 Task: Create a blank project AirLink with privacy Public and default view as List and in the team Taskers . Create three sections in the project as To-Do, Doing and Done
Action: Mouse moved to (73, 258)
Screenshot: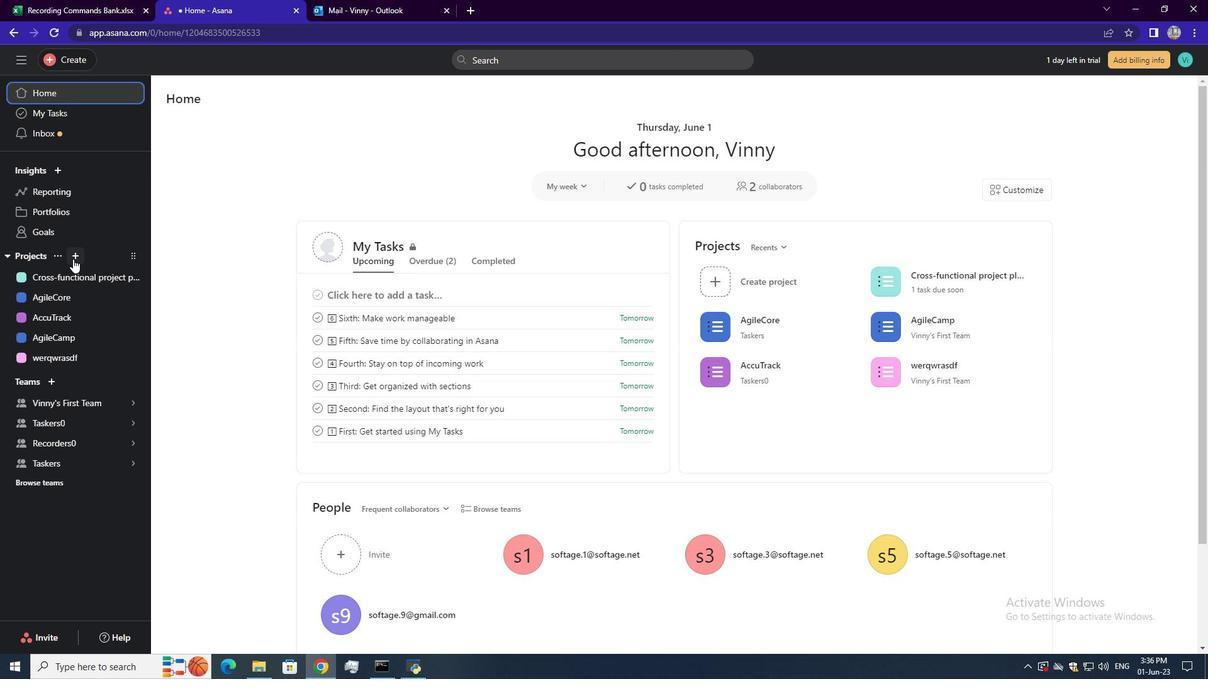 
Action: Mouse pressed left at (73, 258)
Screenshot: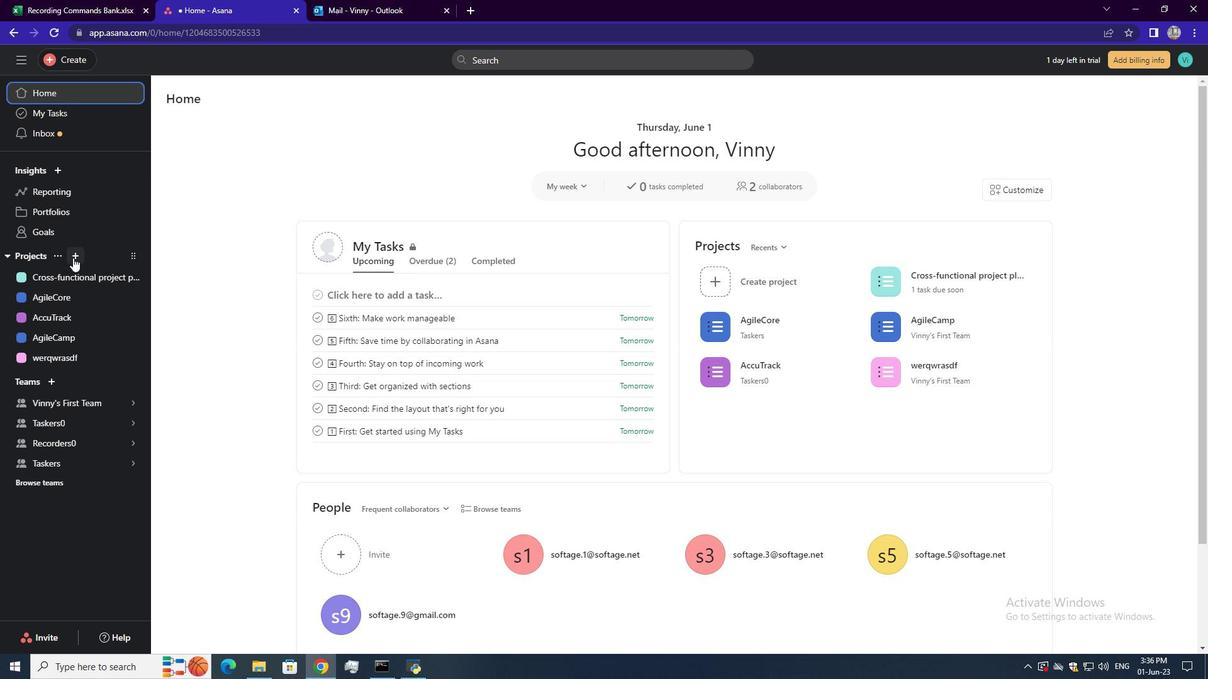 
Action: Mouse moved to (101, 276)
Screenshot: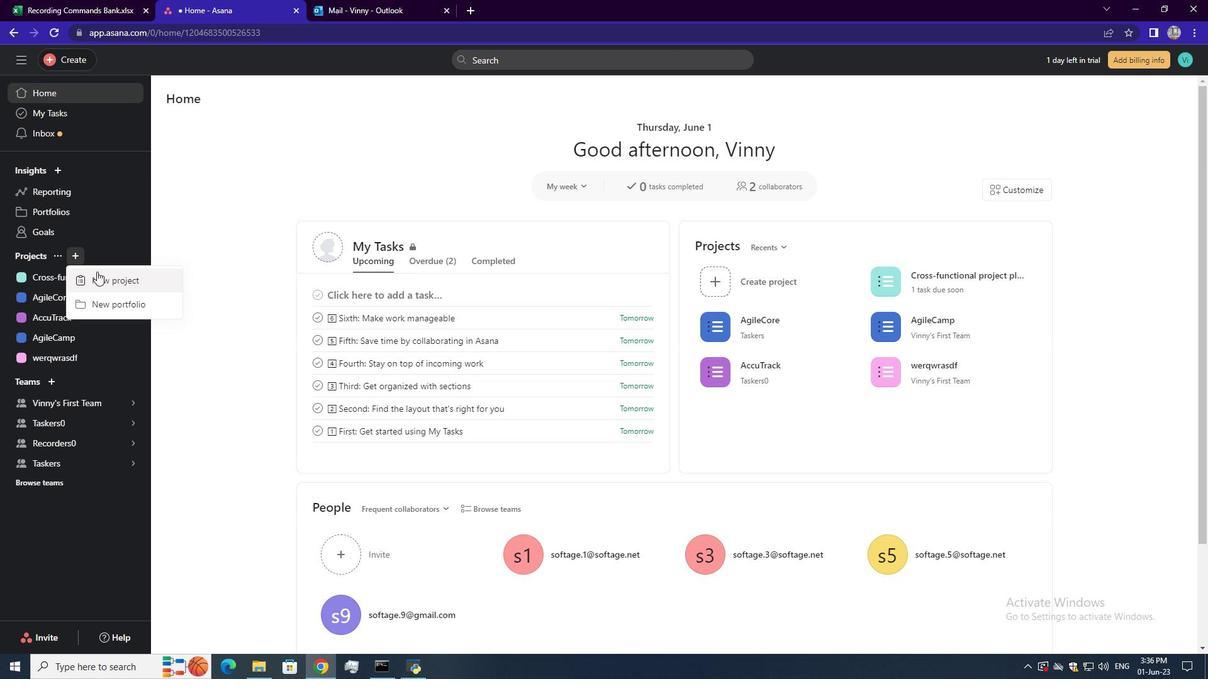 
Action: Mouse pressed left at (101, 276)
Screenshot: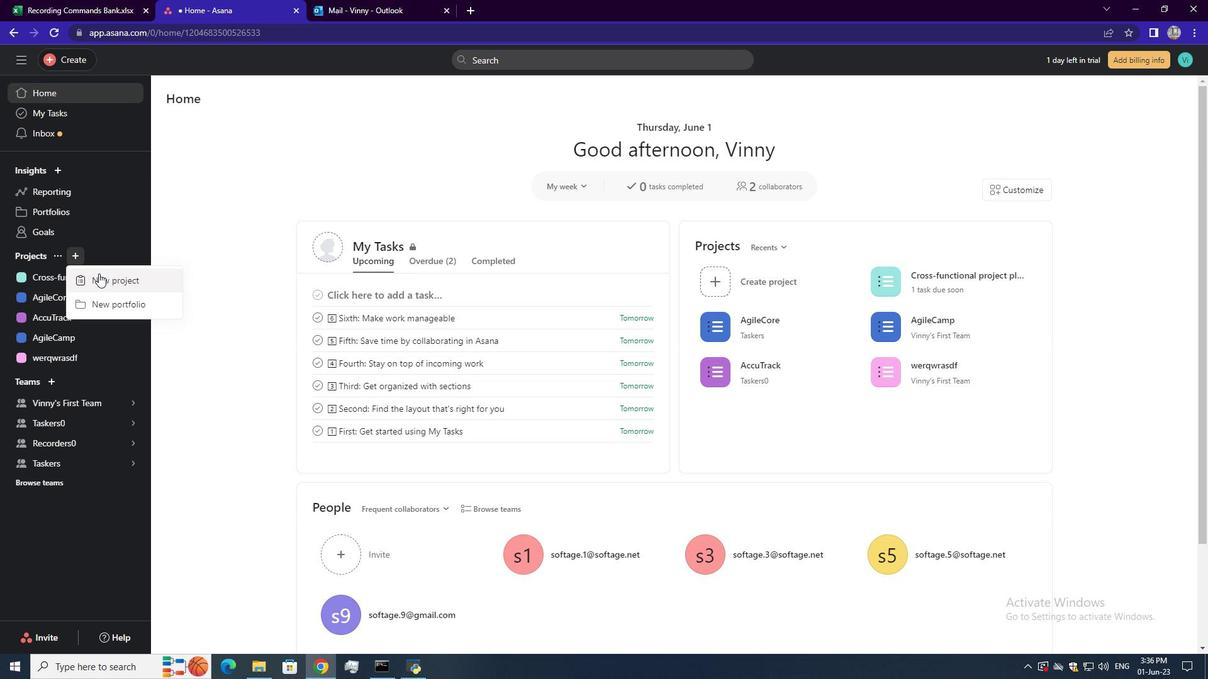 
Action: Mouse moved to (530, 369)
Screenshot: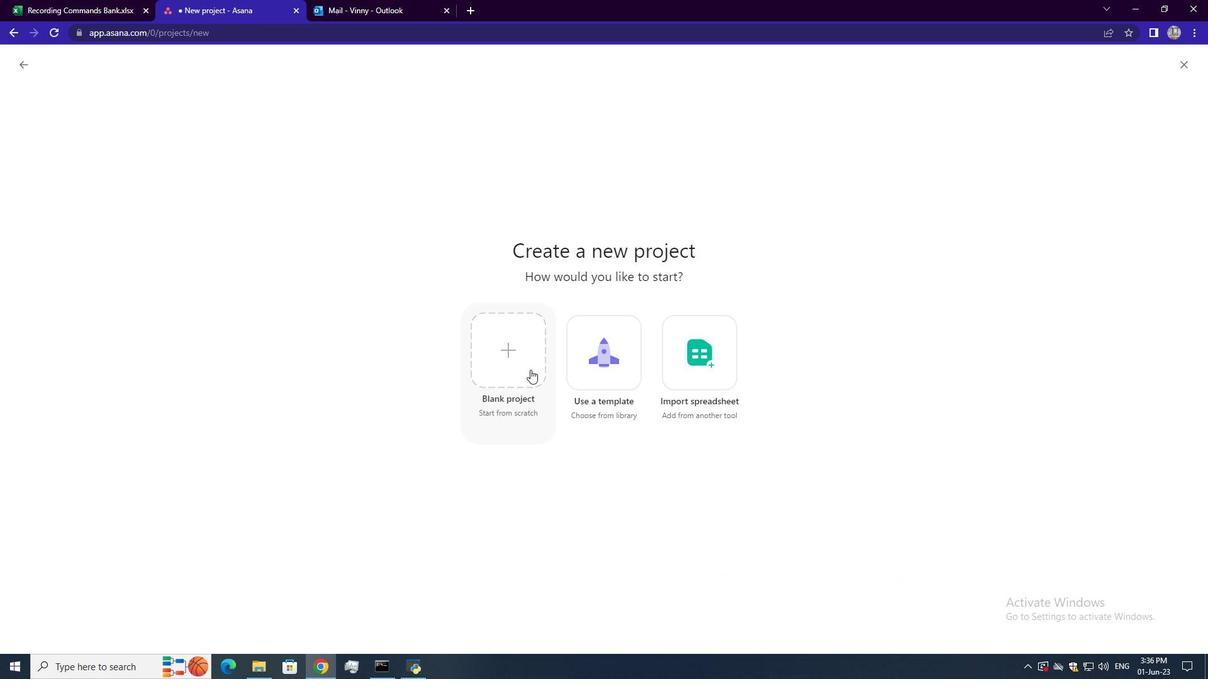 
Action: Mouse pressed left at (530, 369)
Screenshot: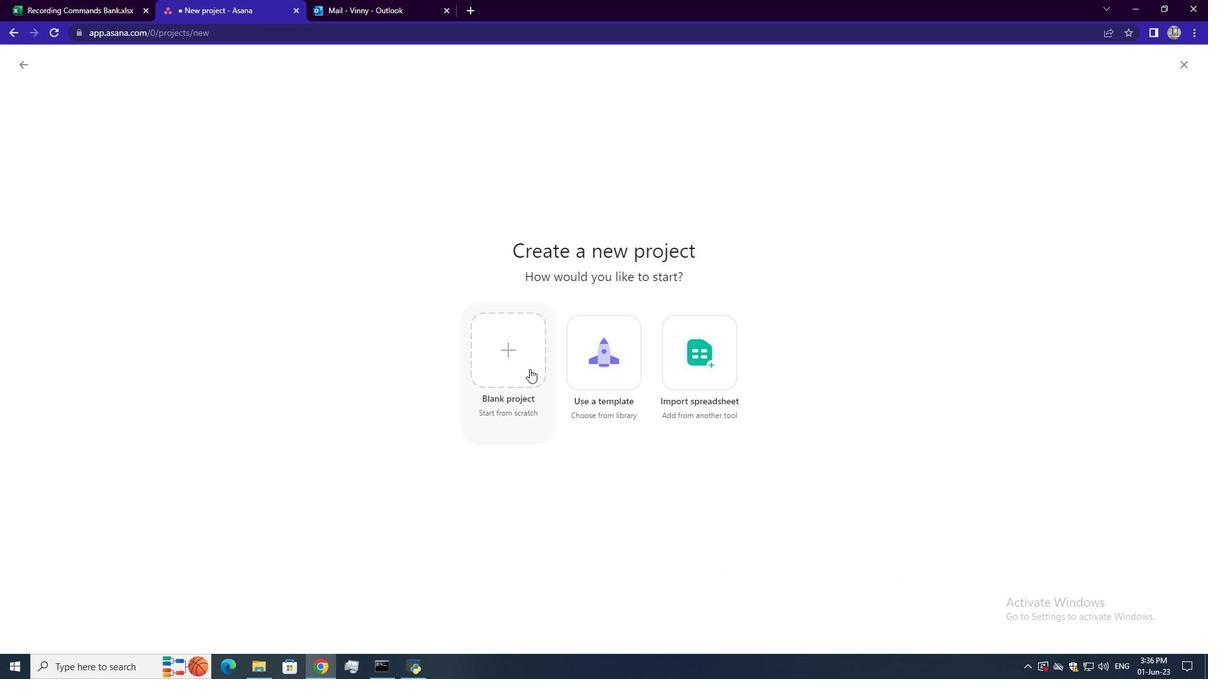 
Action: Mouse moved to (299, 152)
Screenshot: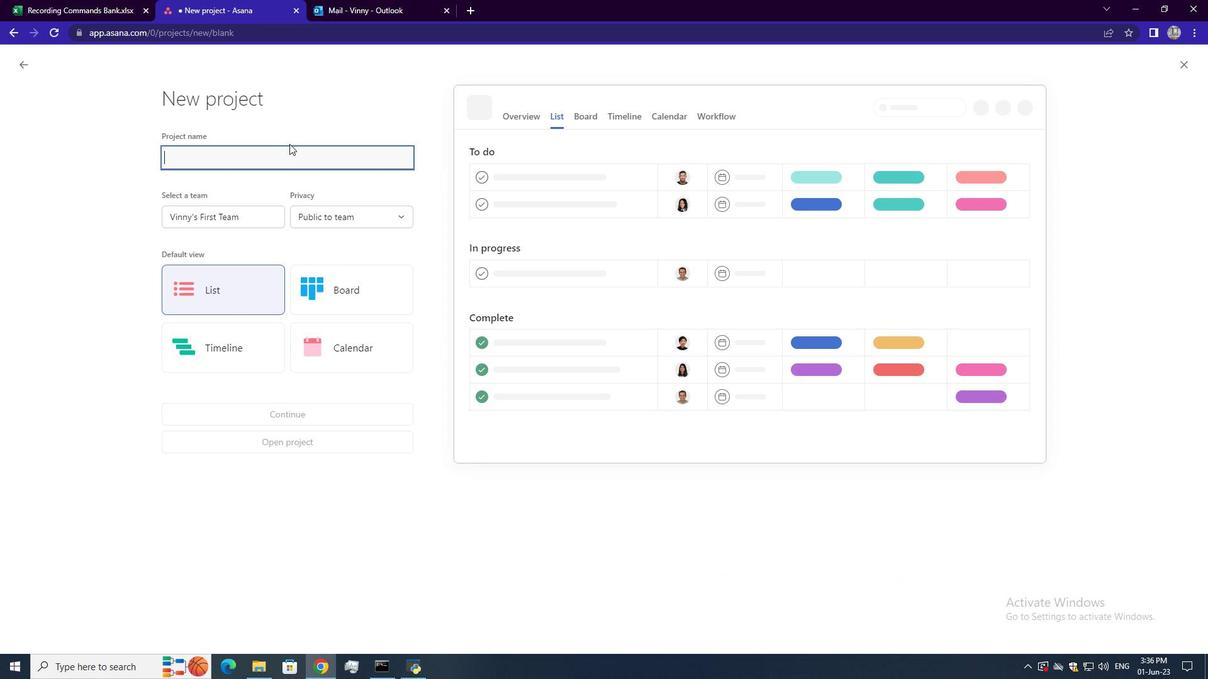 
Action: Mouse pressed left at (299, 152)
Screenshot: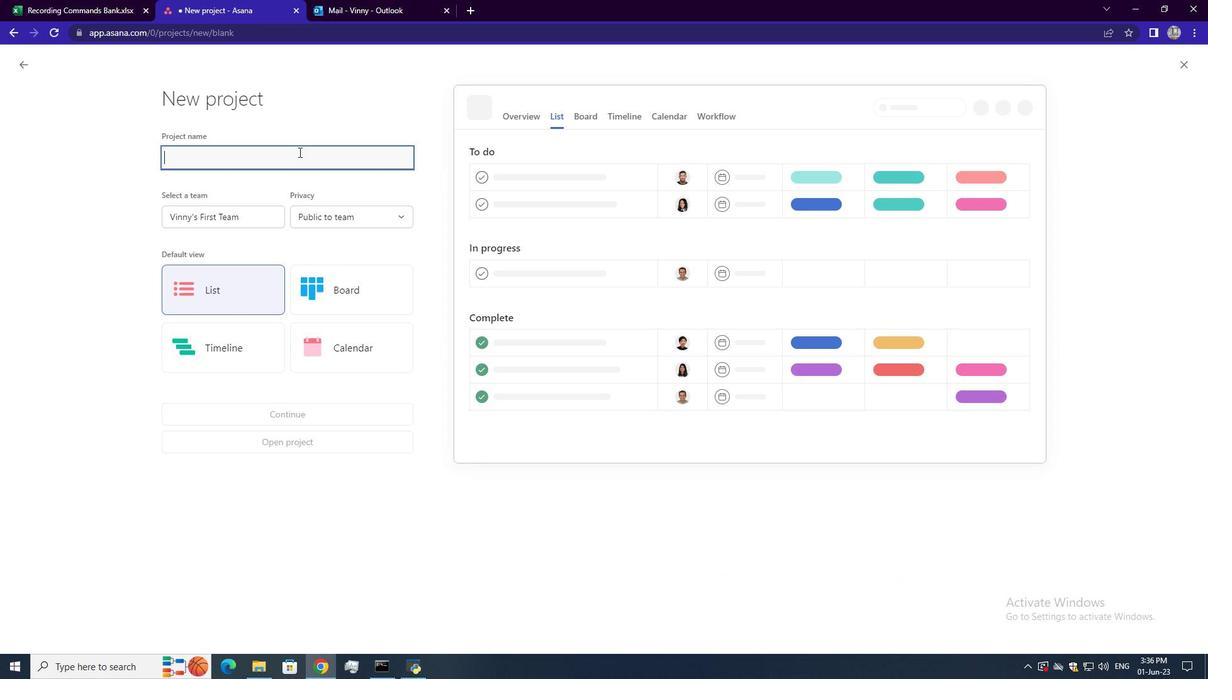 
Action: Key pressed <Key.shift>Air<Key.shift>Link
Screenshot: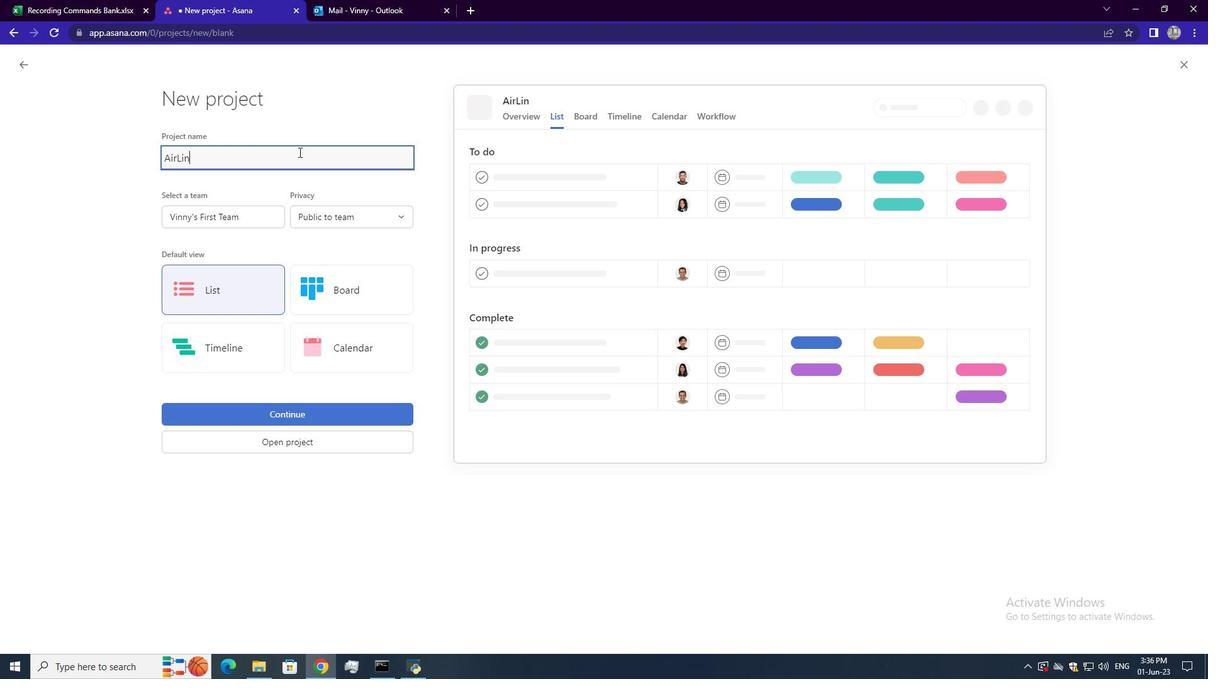 
Action: Mouse moved to (258, 221)
Screenshot: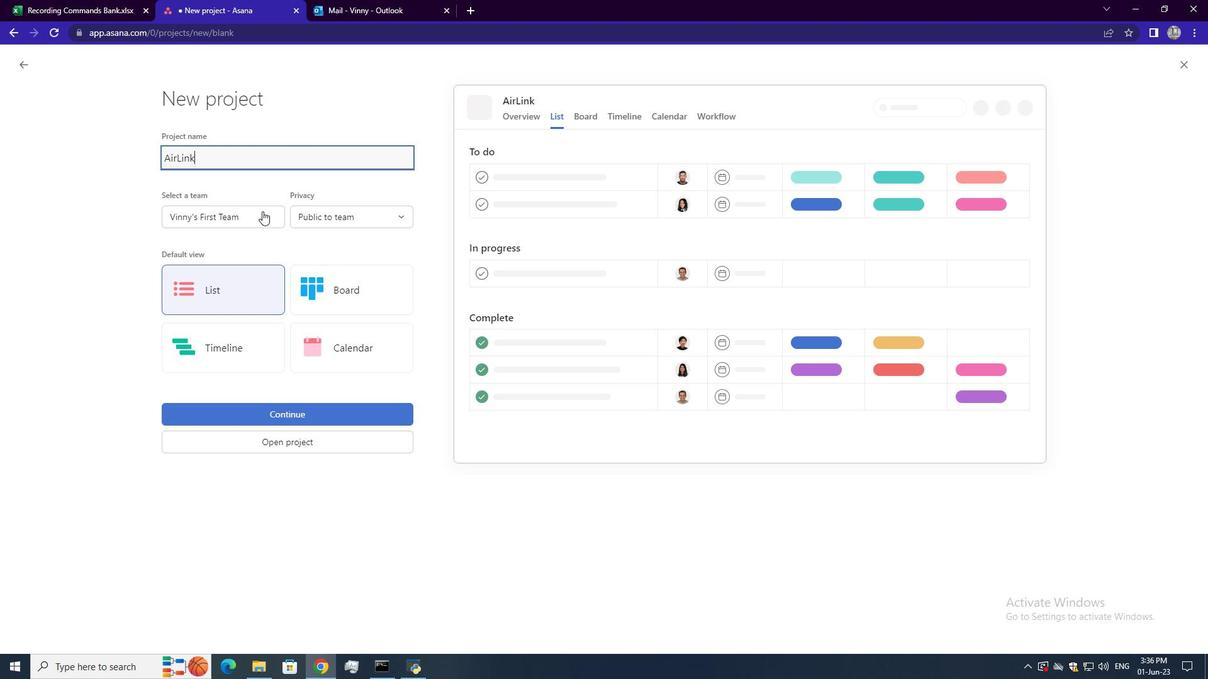 
Action: Mouse pressed left at (258, 221)
Screenshot: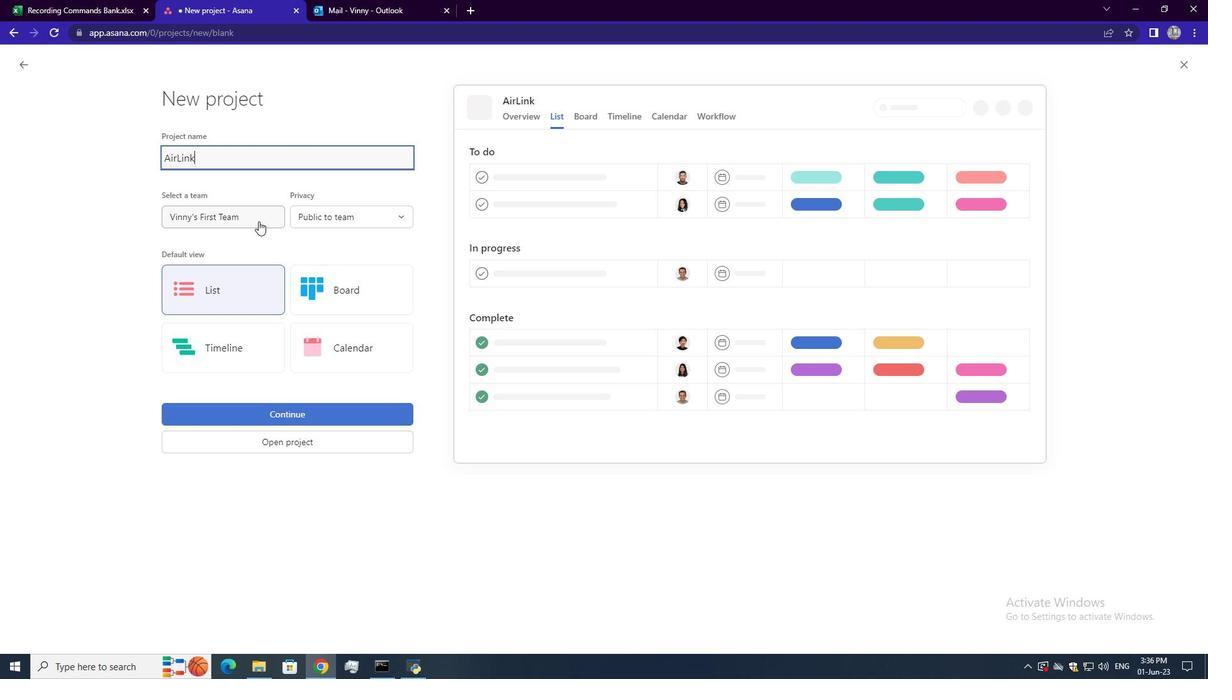 
Action: Mouse moved to (222, 319)
Screenshot: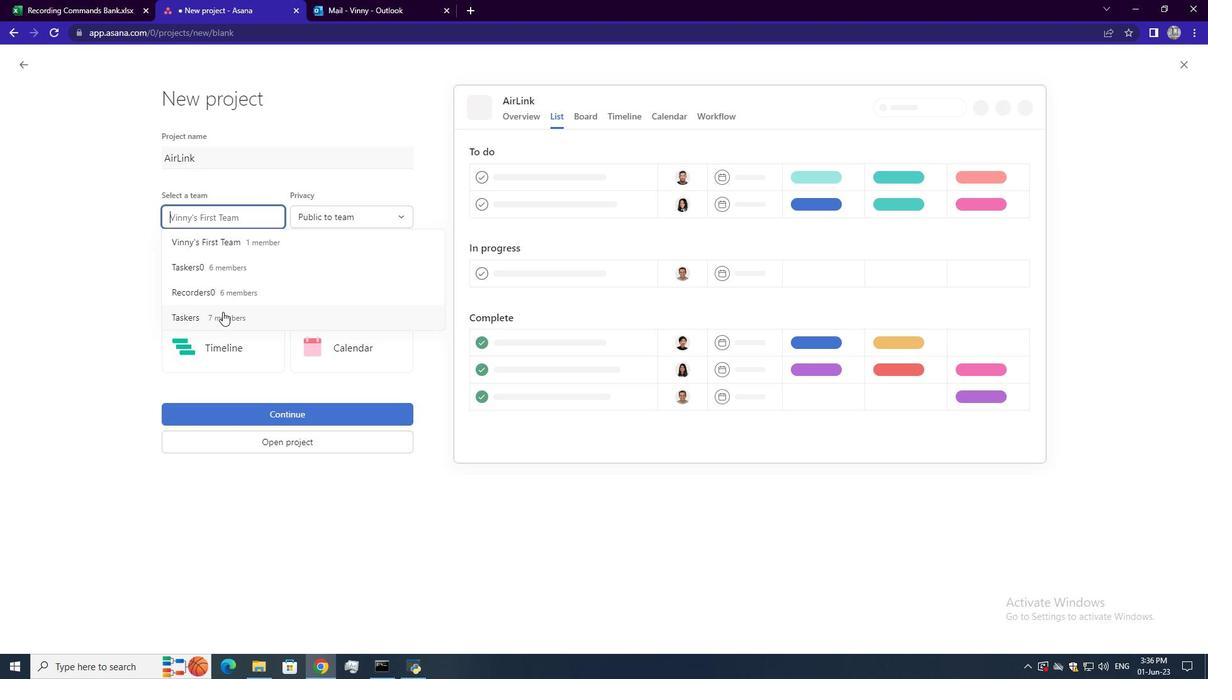 
Action: Mouse pressed left at (222, 319)
Screenshot: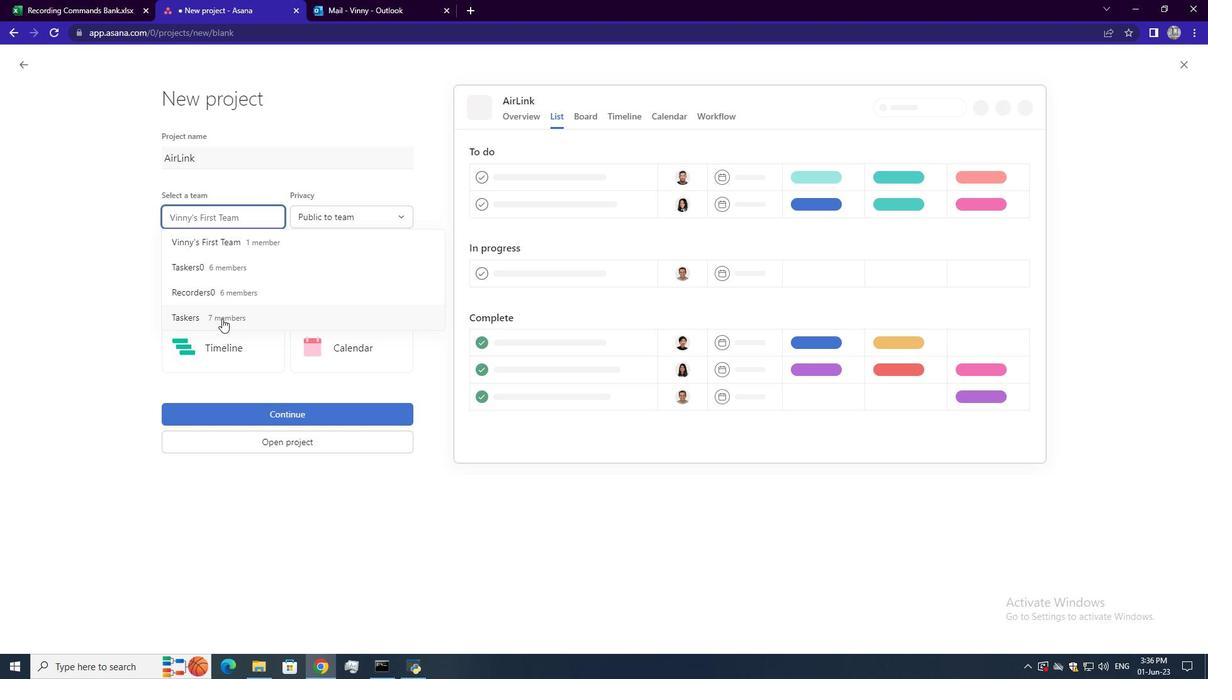 
Action: Mouse moved to (382, 214)
Screenshot: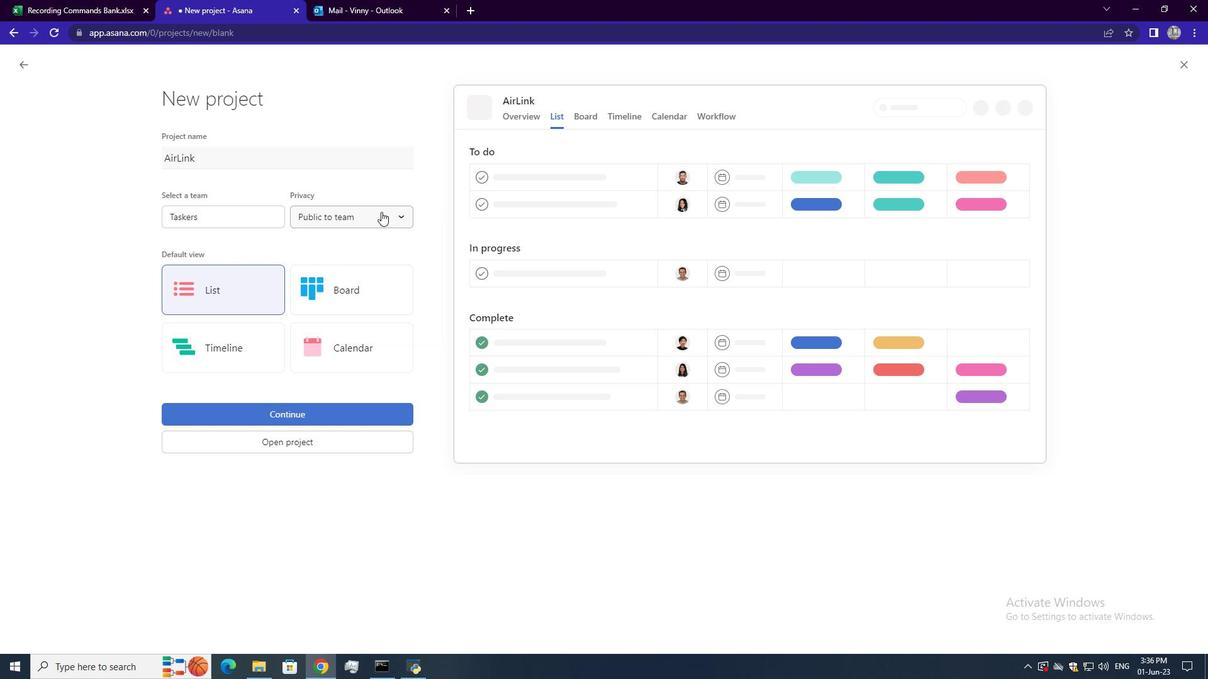 
Action: Mouse pressed left at (382, 214)
Screenshot: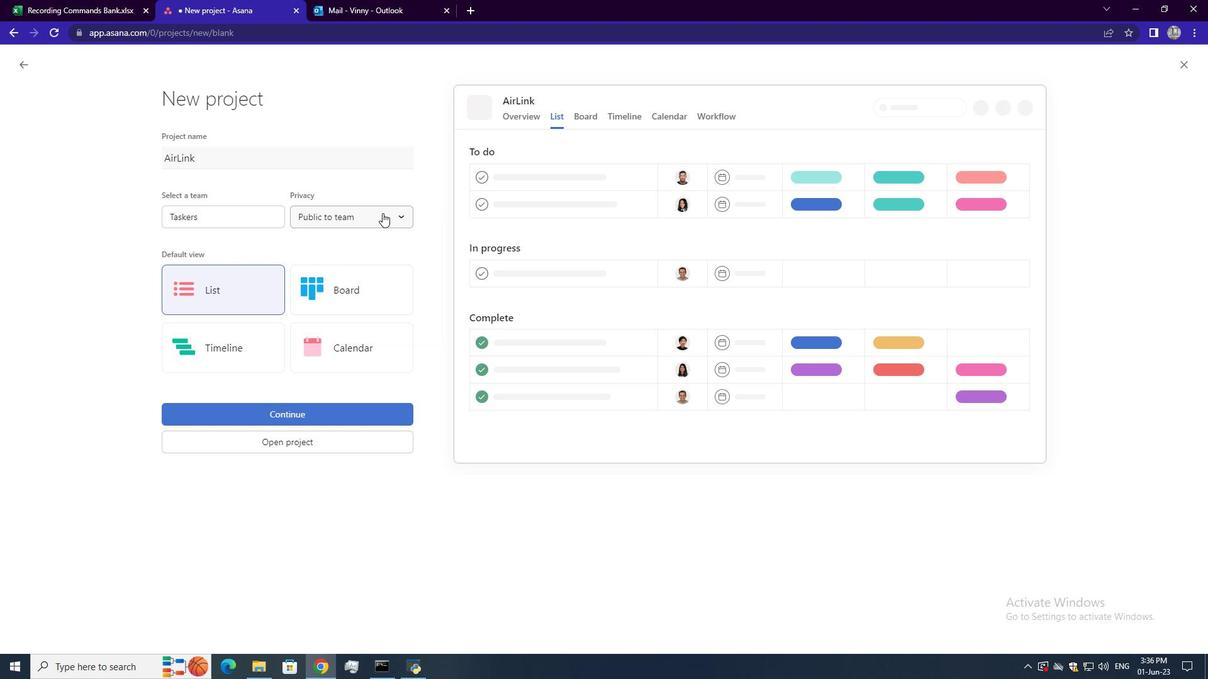 
Action: Mouse moved to (346, 244)
Screenshot: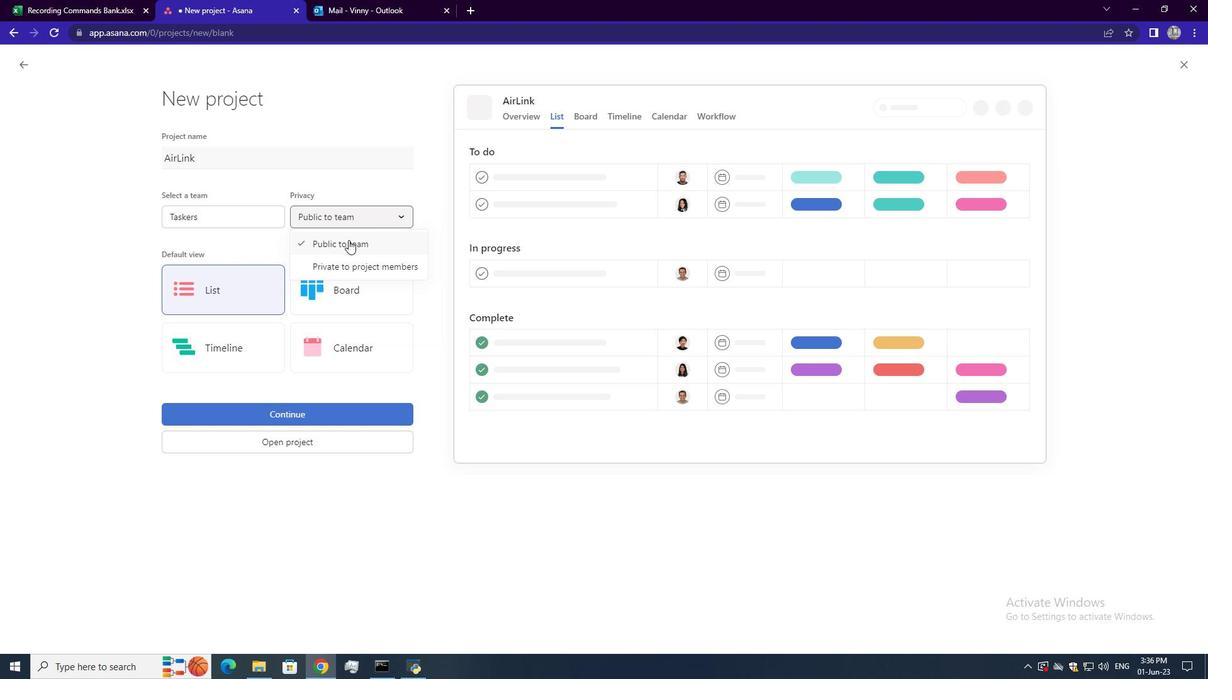 
Action: Mouse pressed left at (346, 244)
Screenshot: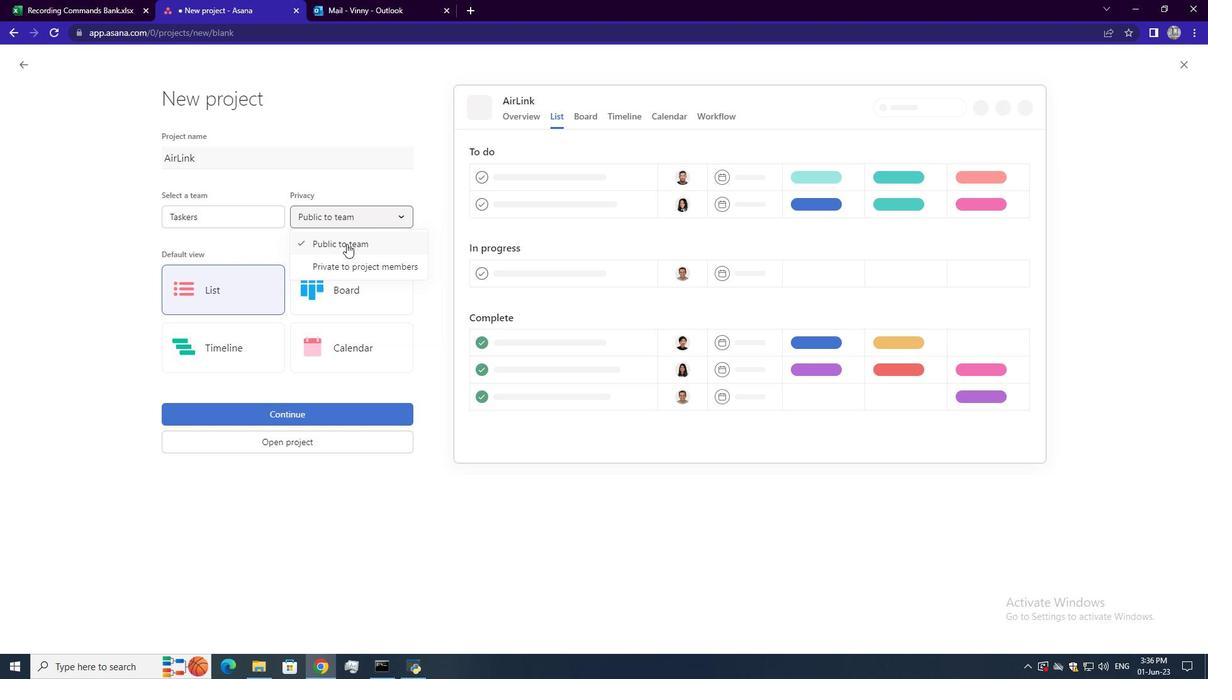 
Action: Mouse moved to (236, 288)
Screenshot: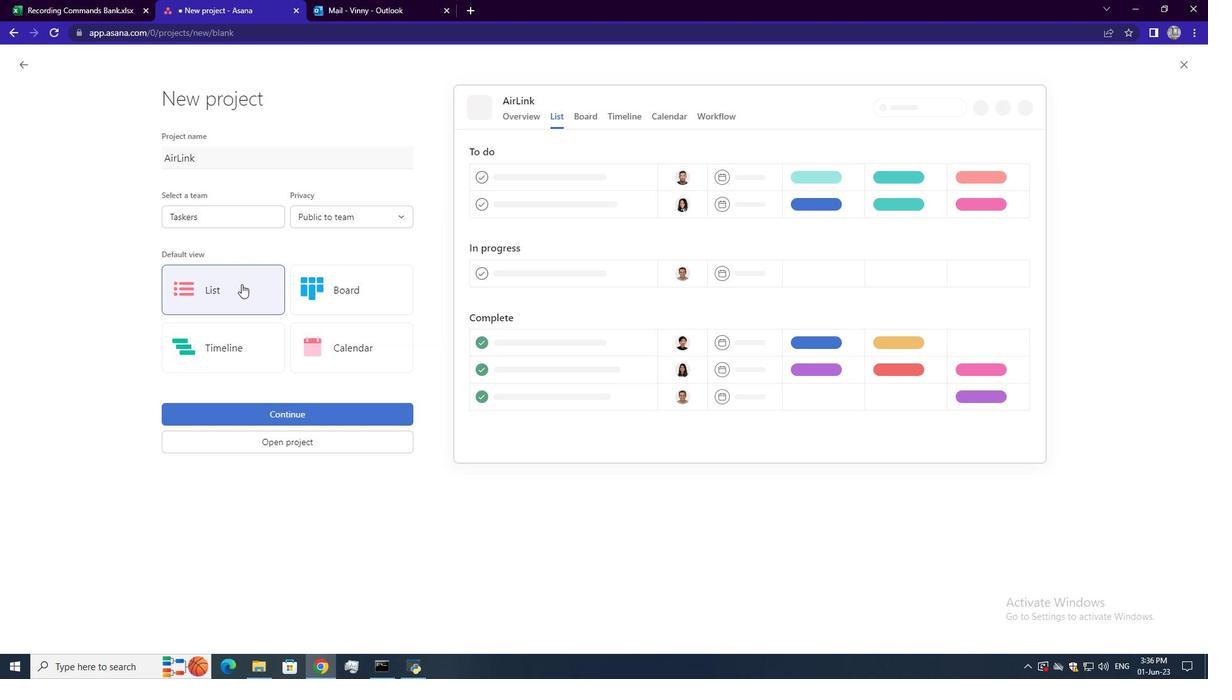 
Action: Mouse pressed left at (236, 288)
Screenshot: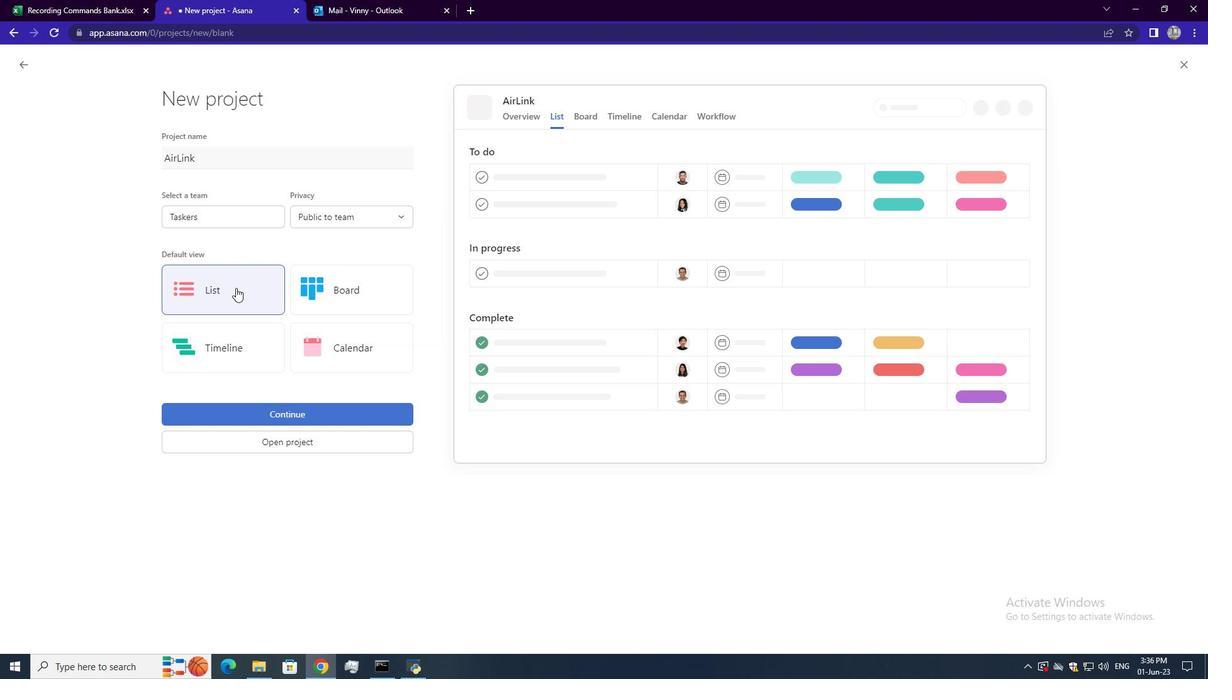 
Action: Mouse moved to (265, 411)
Screenshot: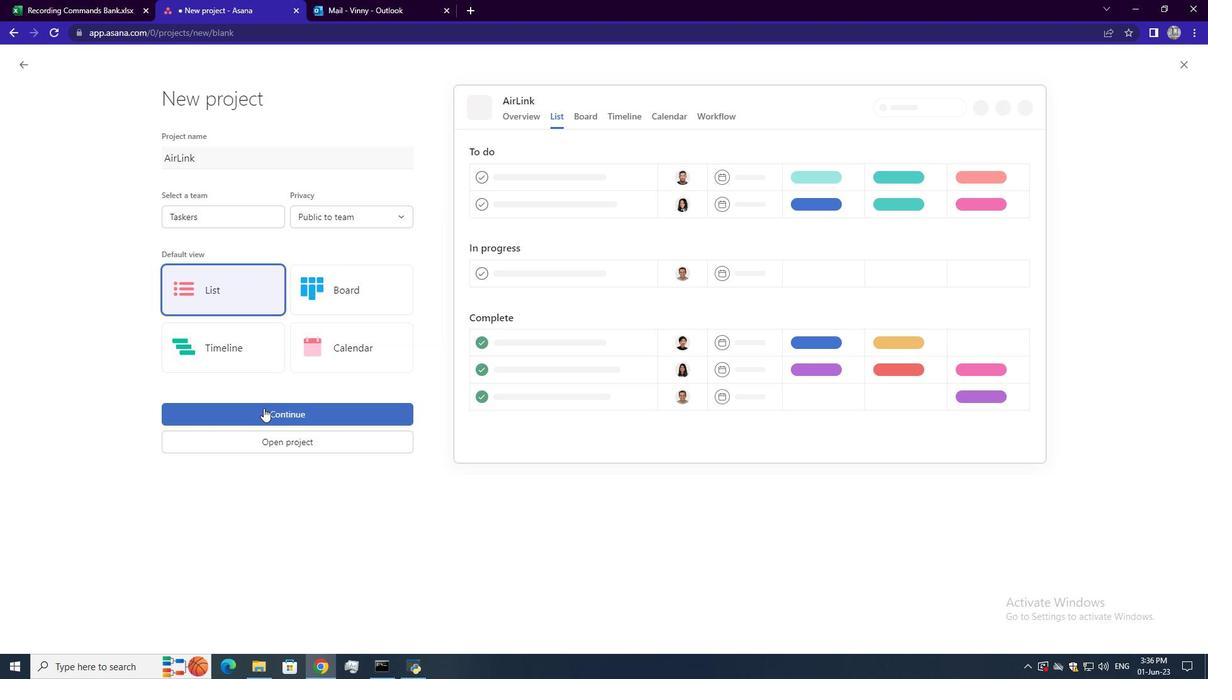 
Action: Mouse pressed left at (265, 411)
Screenshot: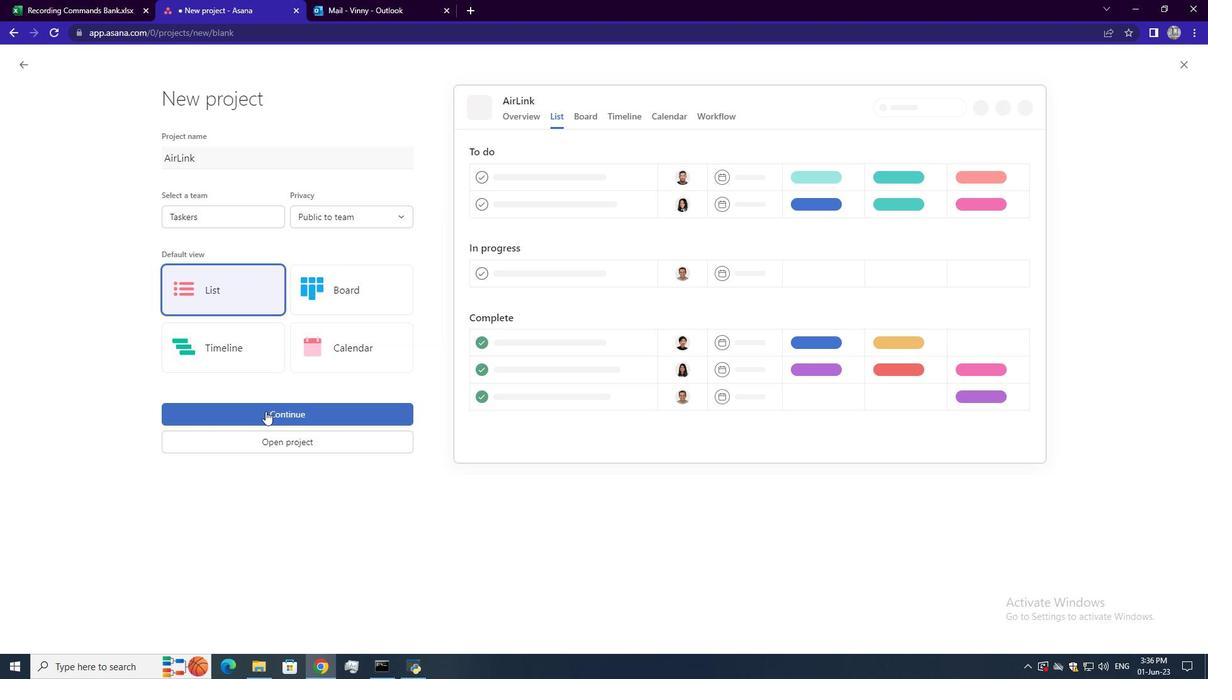 
Action: Mouse moved to (954, 111)
Screenshot: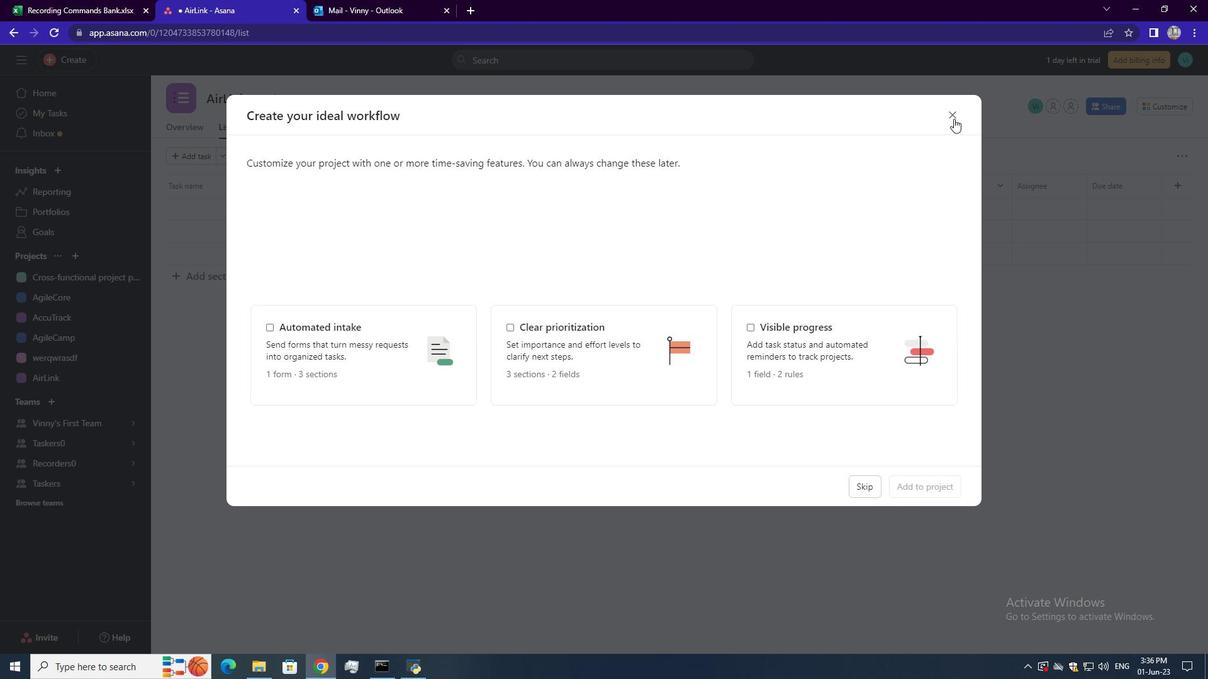 
Action: Mouse pressed left at (954, 111)
Screenshot: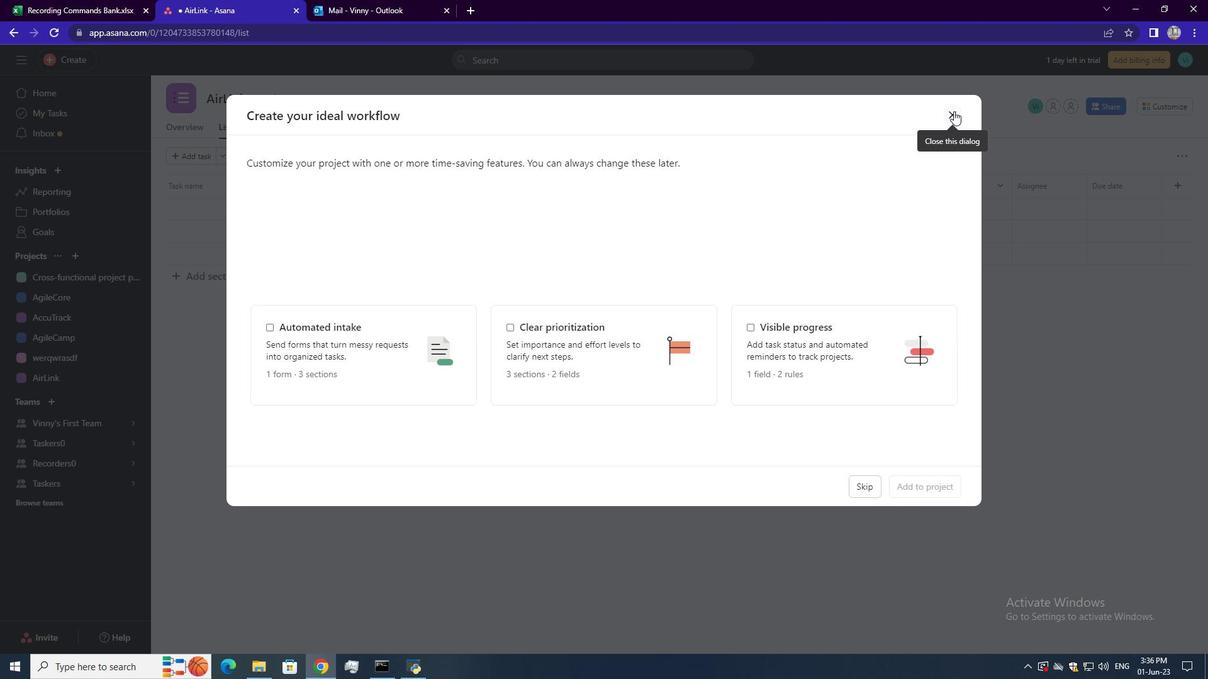 
Action: Mouse moved to (188, 271)
Screenshot: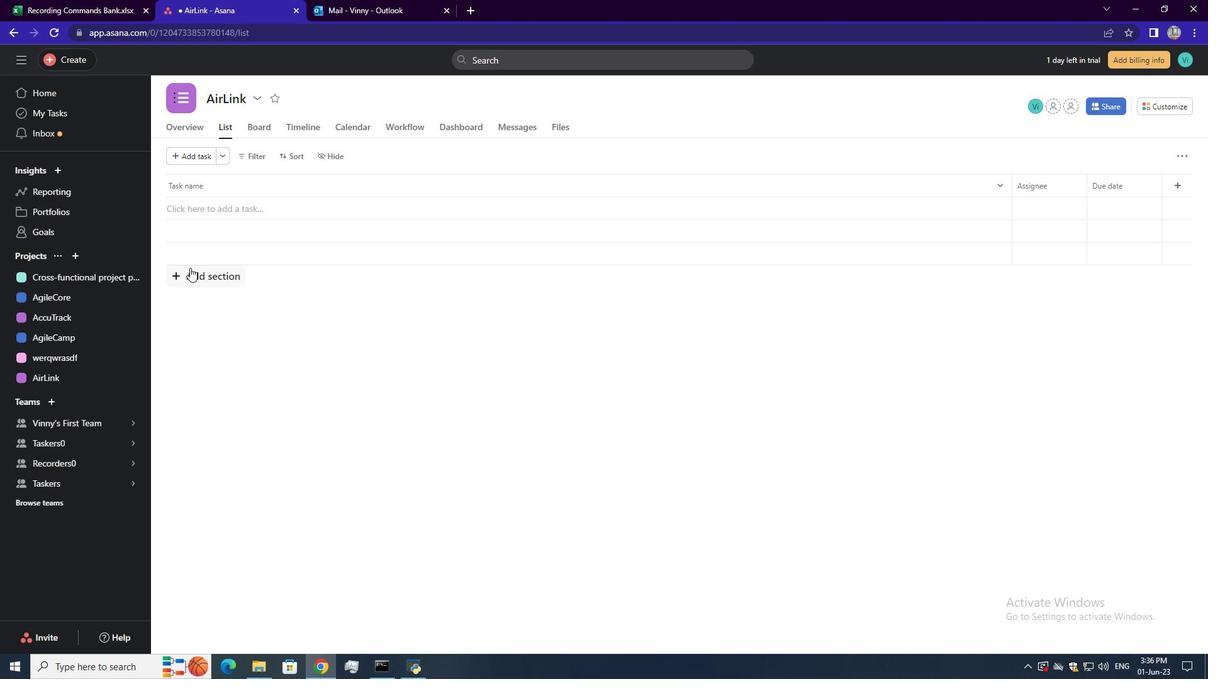 
Action: Mouse pressed left at (188, 271)
Screenshot: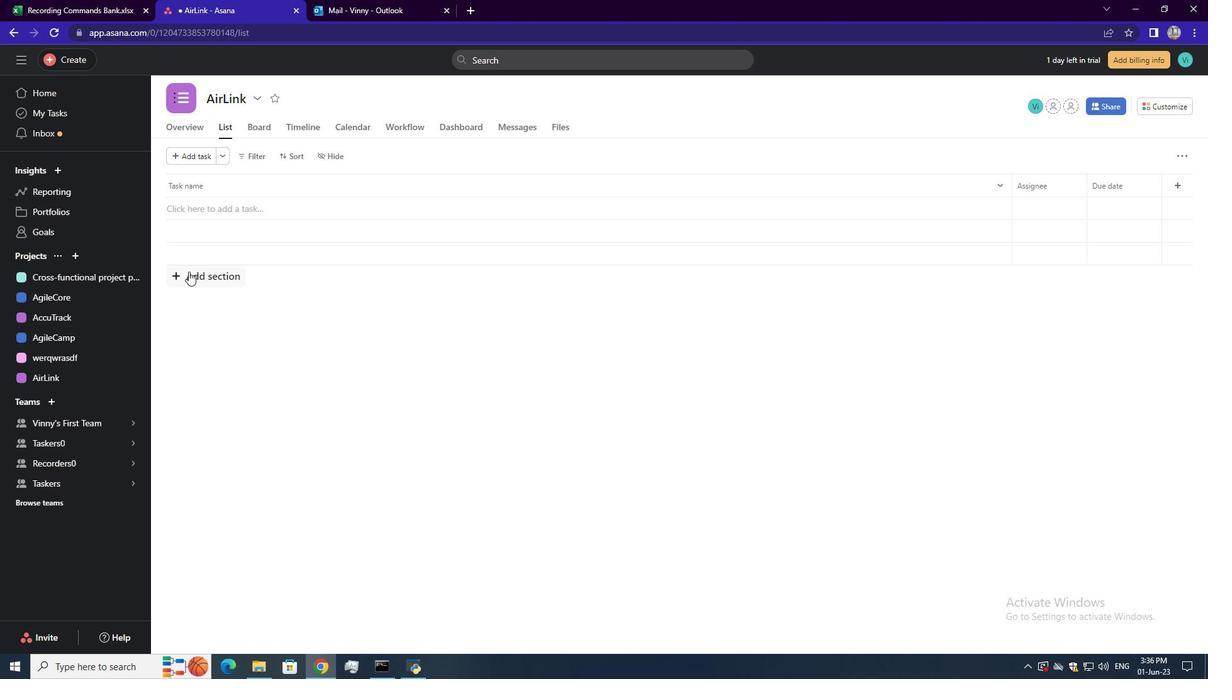 
Action: Mouse moved to (257, 217)
Screenshot: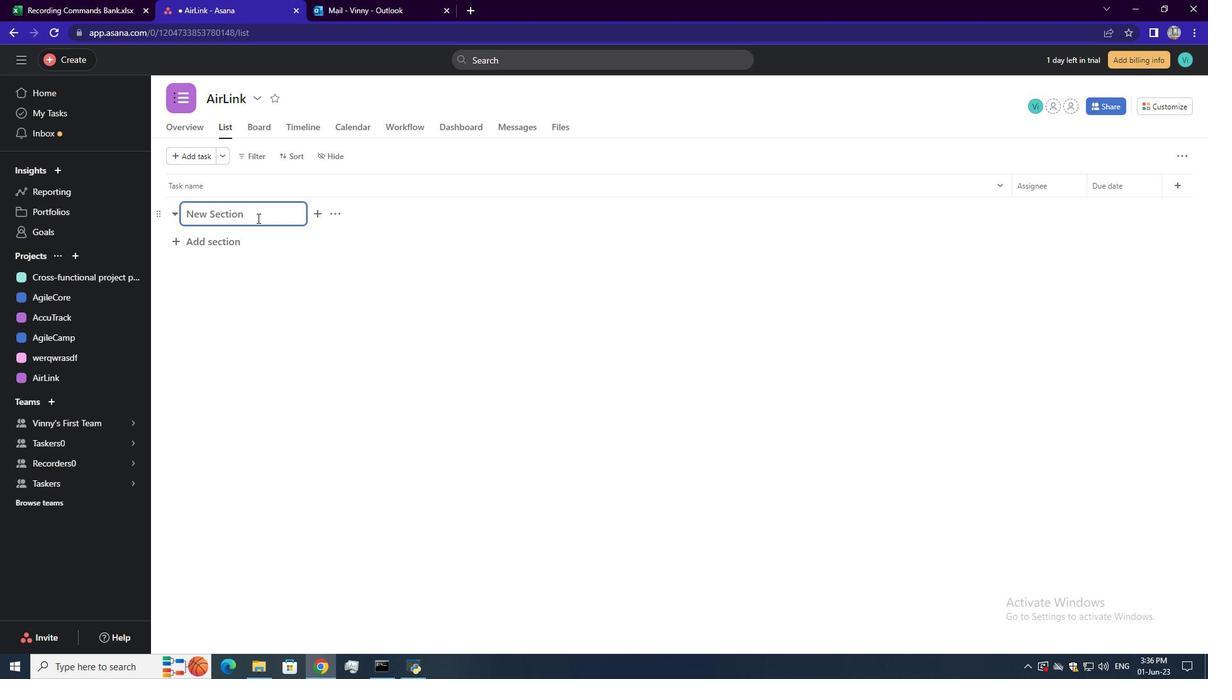 
Action: Mouse pressed left at (257, 217)
Screenshot: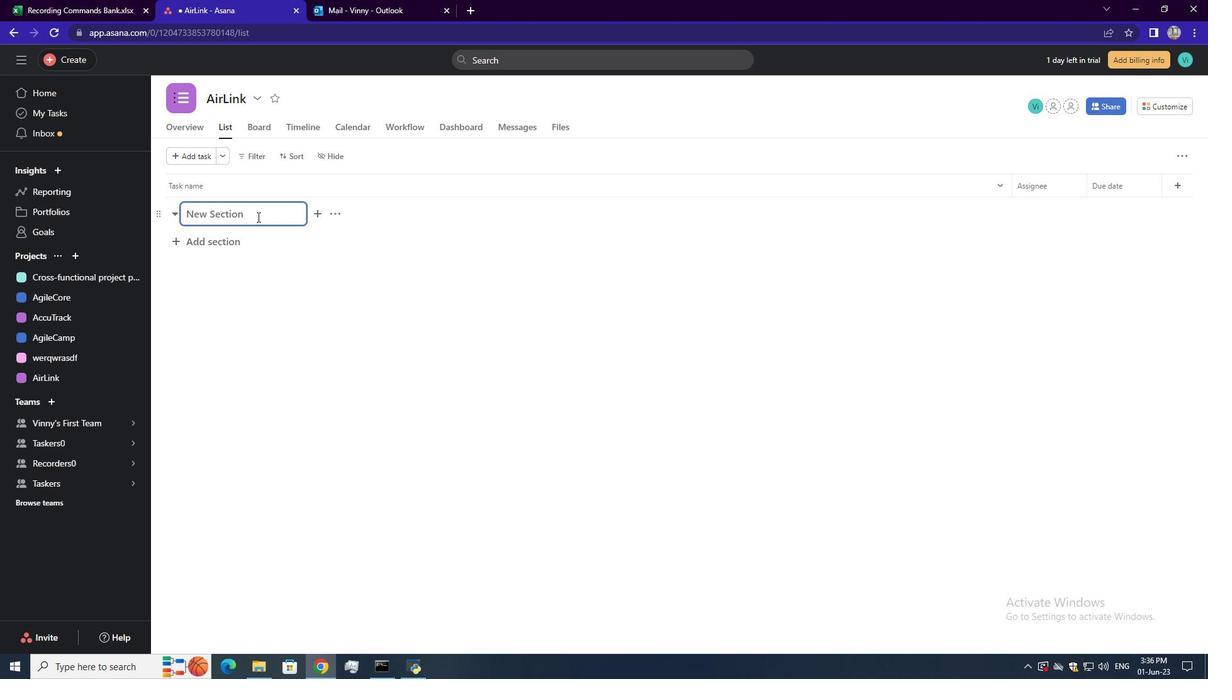 
Action: Key pressed <Key.shift><Key.shift><Key.shift><Key.shift><Key.shift><Key.shift><Key.shift><Key.shift><Key.shift><Key.shift><Key.shift><Key.shift><Key.shift><Key.shift><Key.shift><Key.shift><Key.shift><Key.shift><Key.shift><Key.shift><Key.shift><Key.shift><Key.shift><Key.shift><Key.shift><Key.shift><Key.shift><Key.shift><Key.shift><Key.shift>To-<Key.shift><Key.shift><Key.shift><Key.shift><Key.shift><Key.shift><Key.shift><Key.shift>Do<Key.enter>
Screenshot: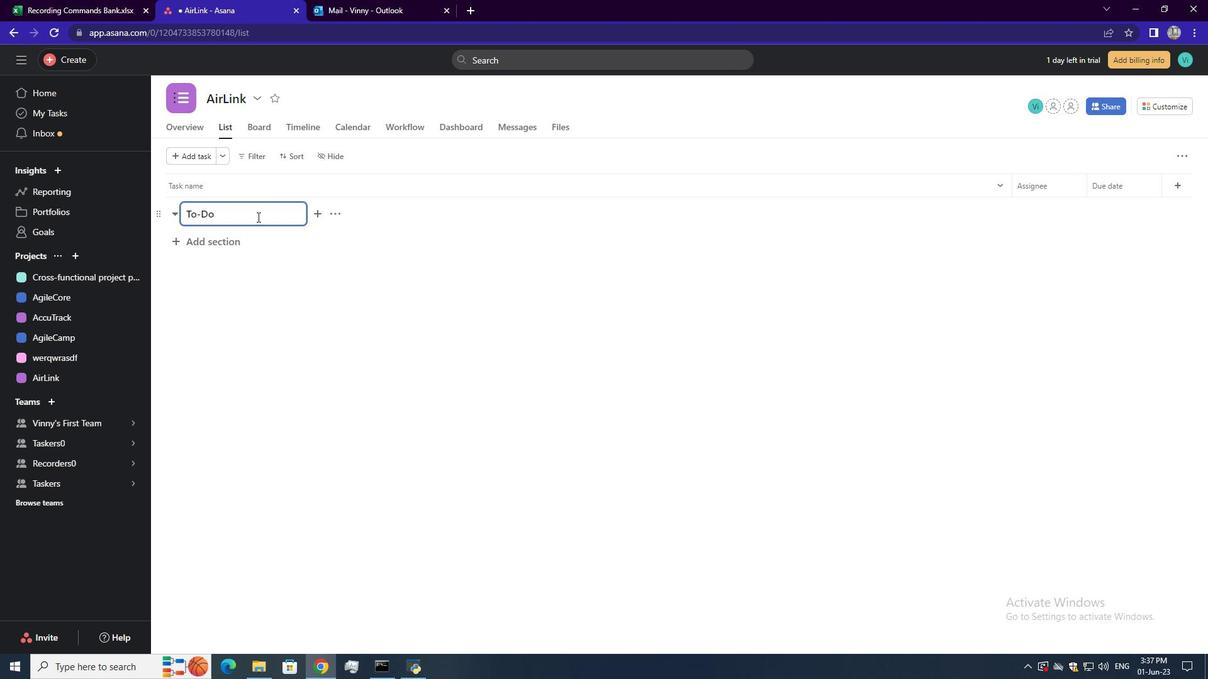 
Action: Mouse moved to (225, 287)
Screenshot: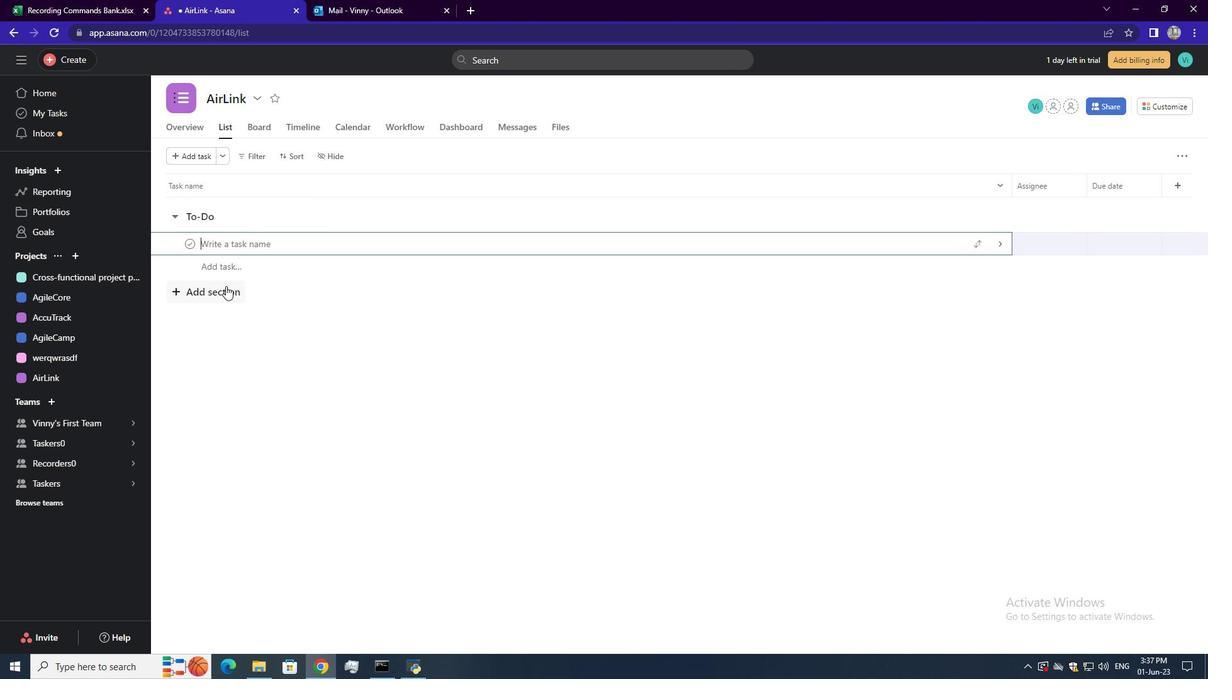 
Action: Mouse pressed left at (225, 287)
Screenshot: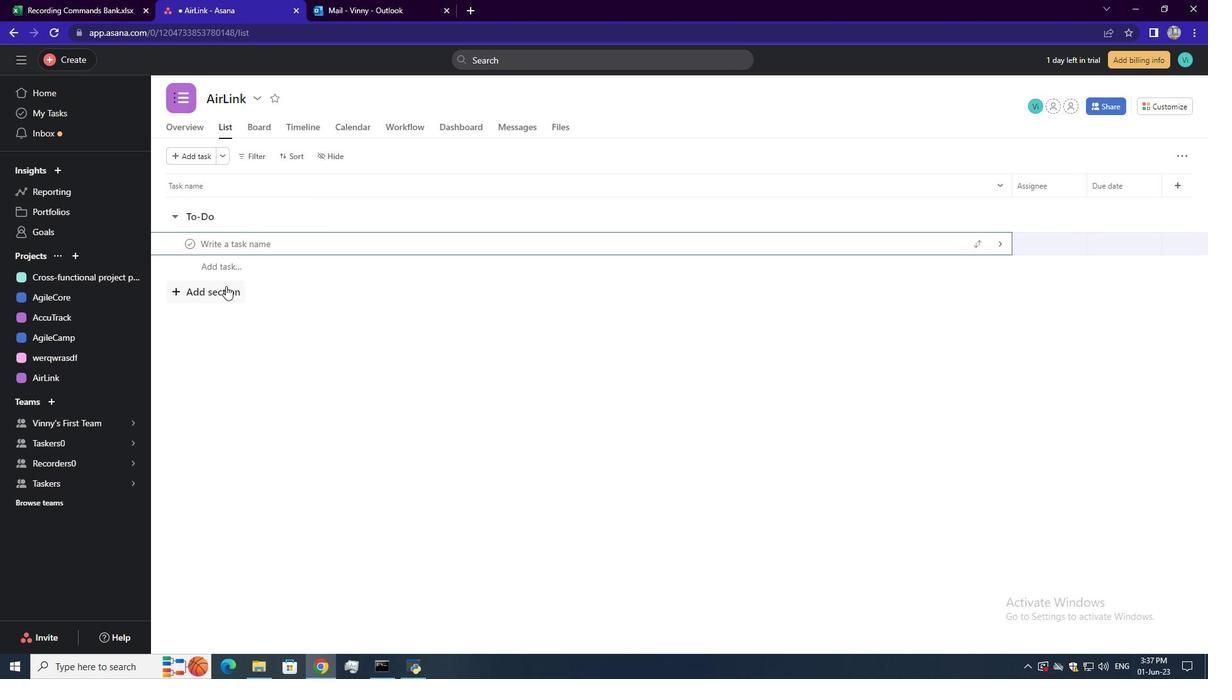 
Action: Mouse moved to (219, 249)
Screenshot: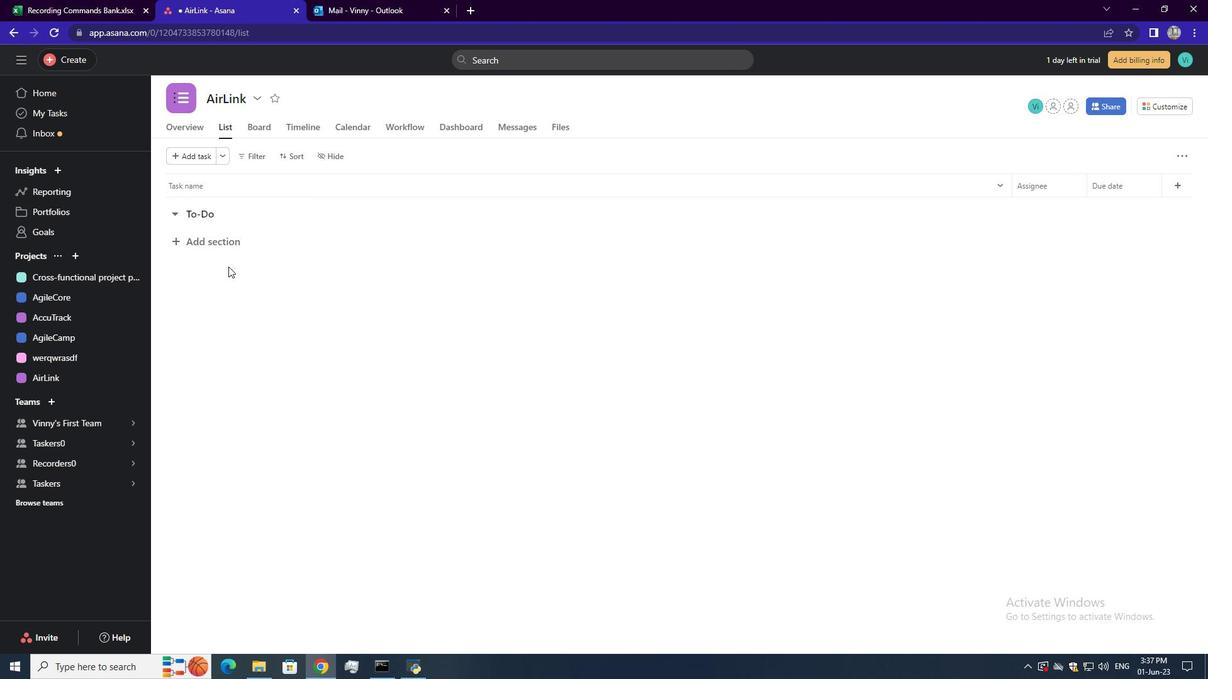 
Action: Mouse pressed left at (219, 249)
Screenshot: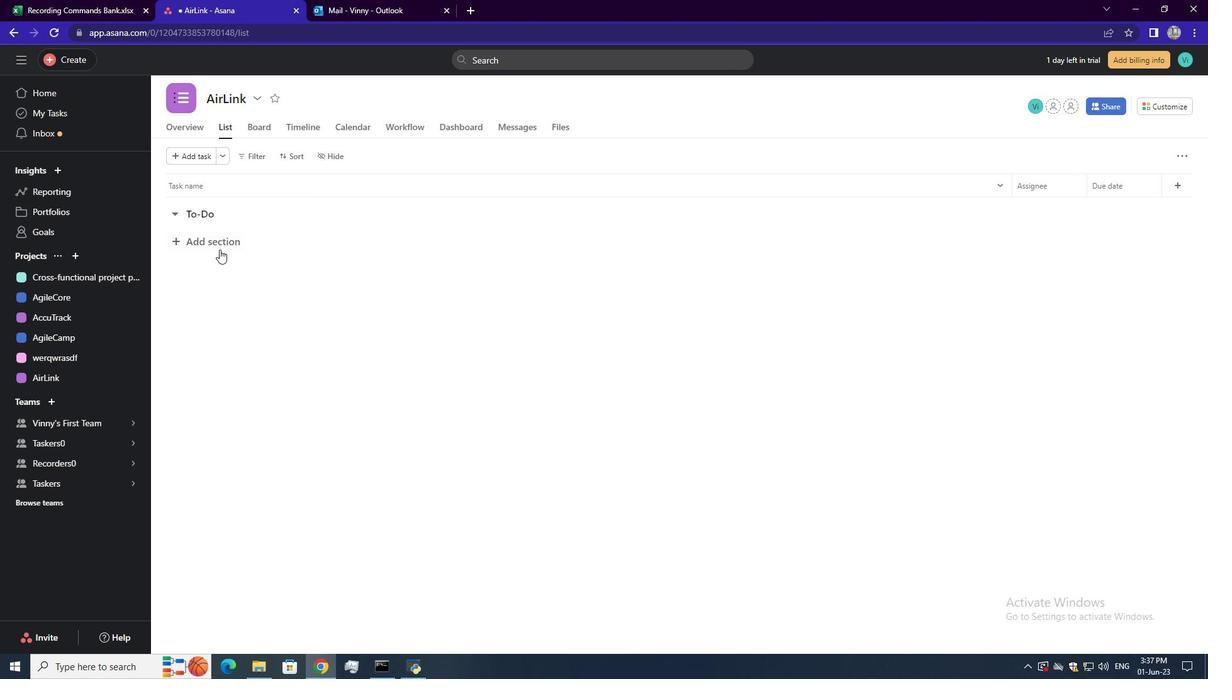 
Action: Mouse moved to (219, 251)
Screenshot: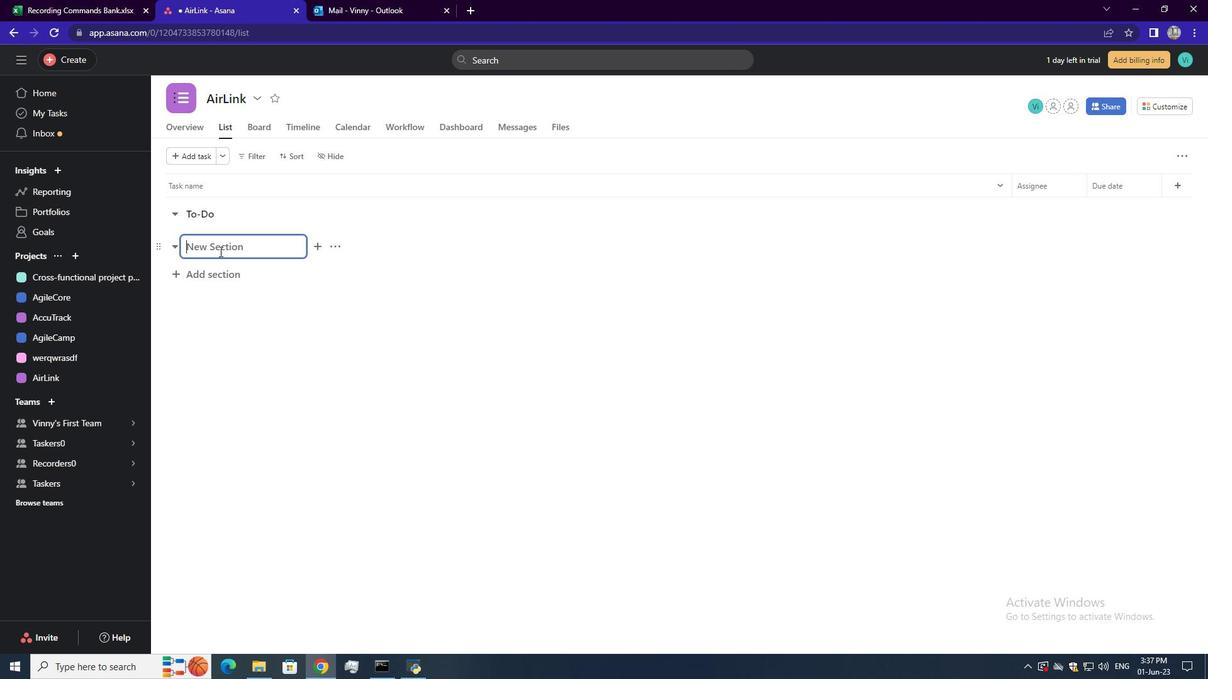 
Action: Mouse pressed left at (219, 251)
Screenshot: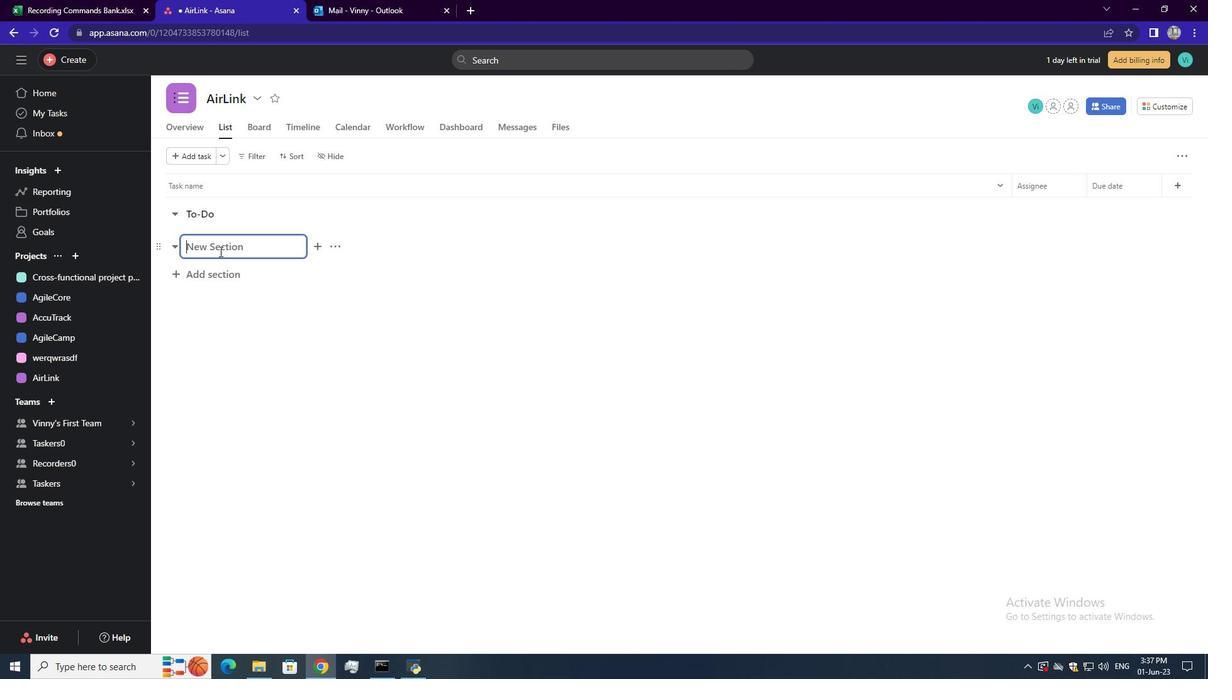 
Action: Key pressed <Key.shift><Key.shift><Key.shift><Key.shift><Key.shift><Key.shift><Key.shift><Key.shift>Doing<Key.enter>
Screenshot: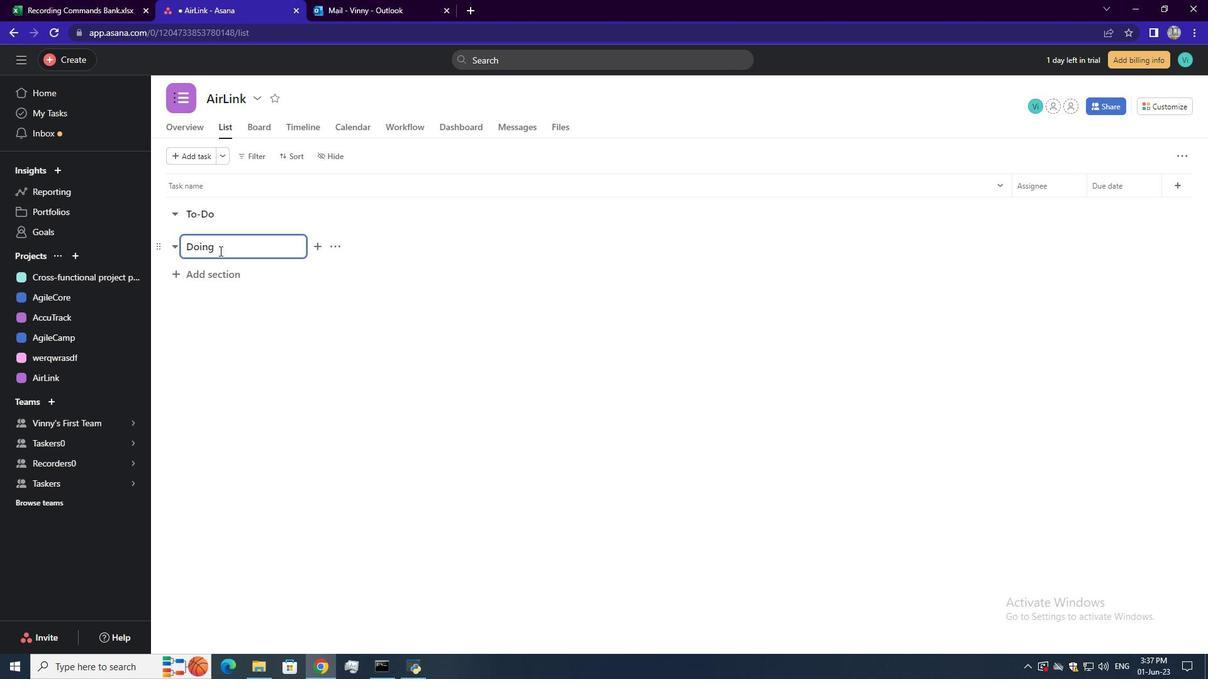 
Action: Mouse moved to (209, 323)
Screenshot: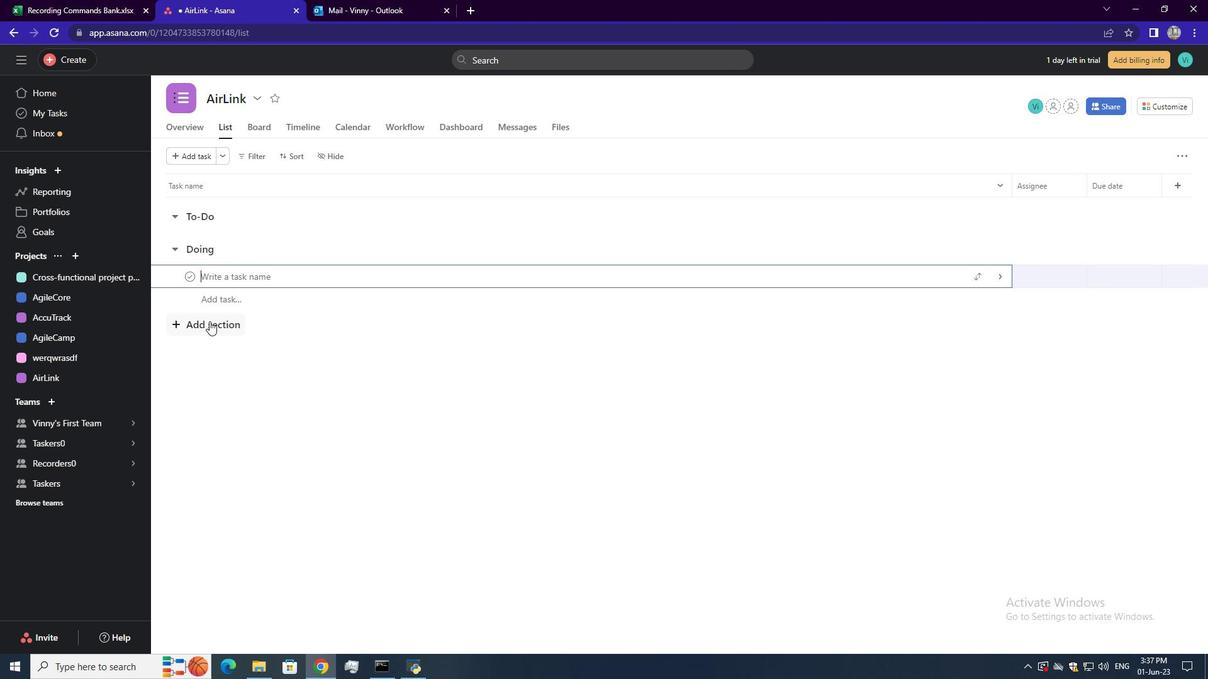 
Action: Mouse pressed left at (209, 323)
Screenshot: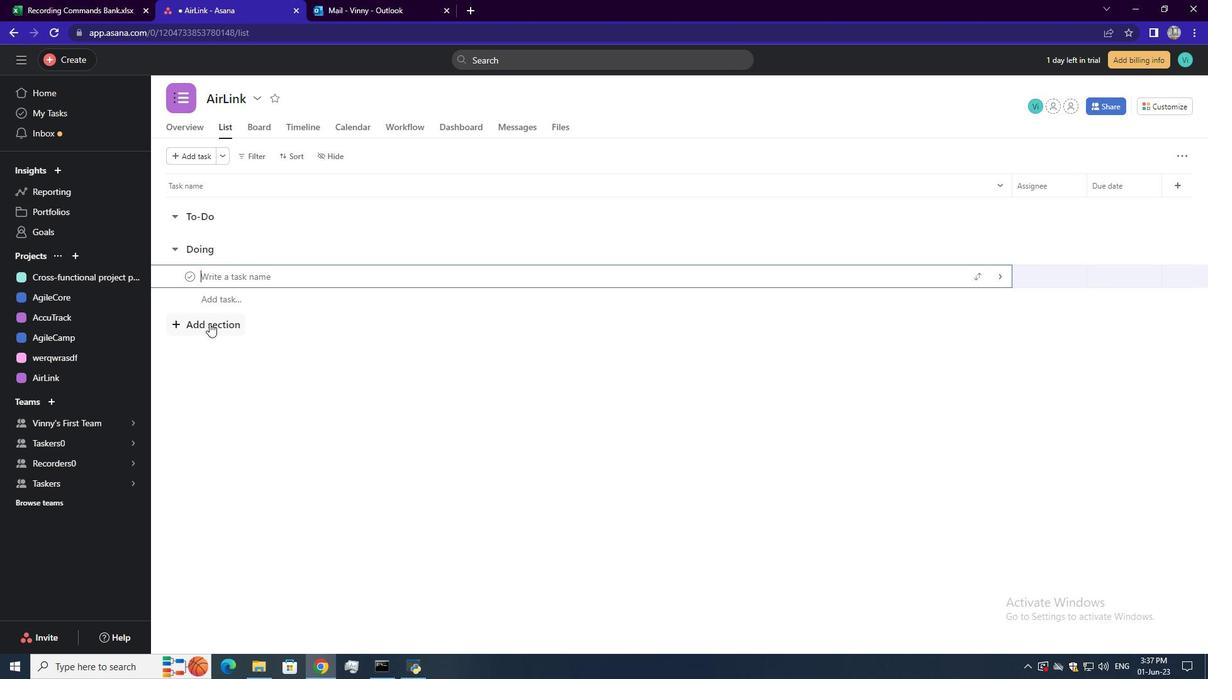 
Action: Mouse moved to (218, 283)
Screenshot: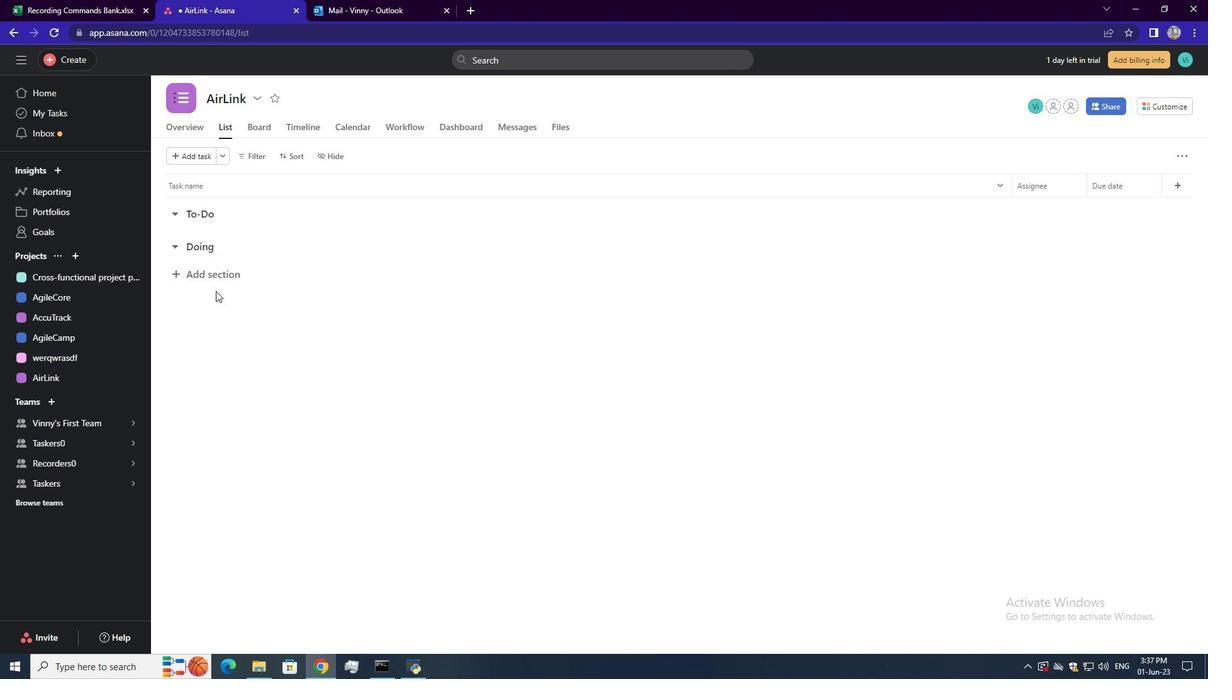 
Action: Mouse pressed left at (218, 283)
Screenshot: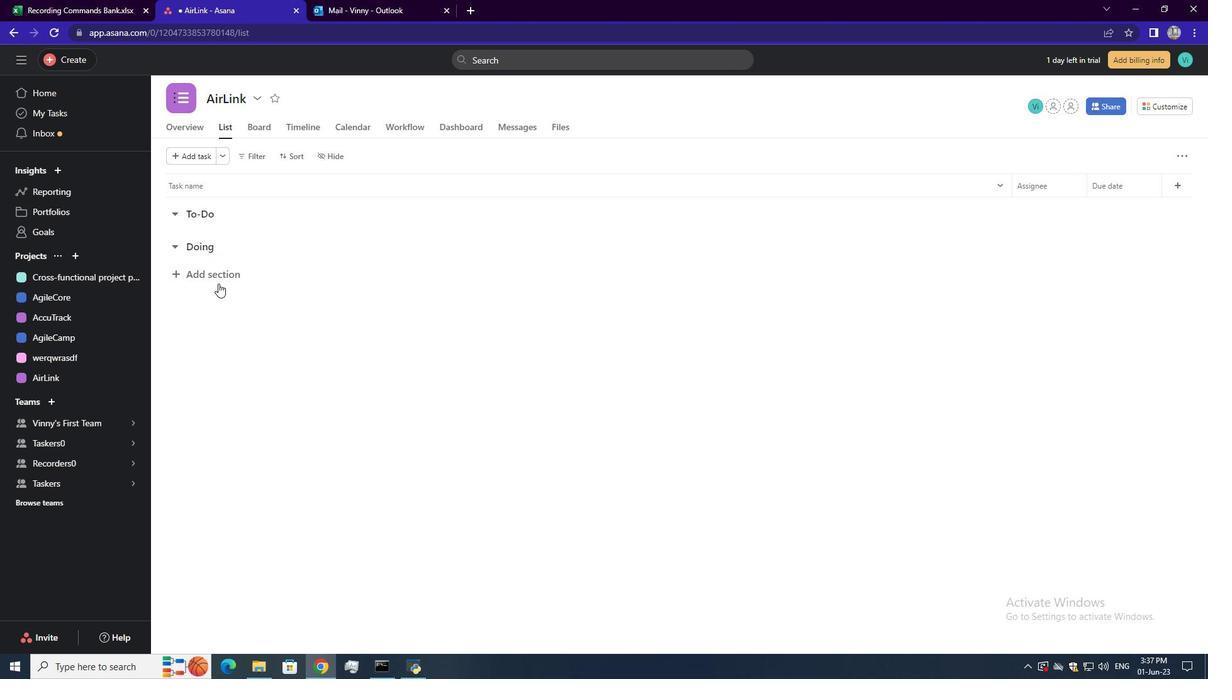 
Action: Mouse moved to (225, 279)
Screenshot: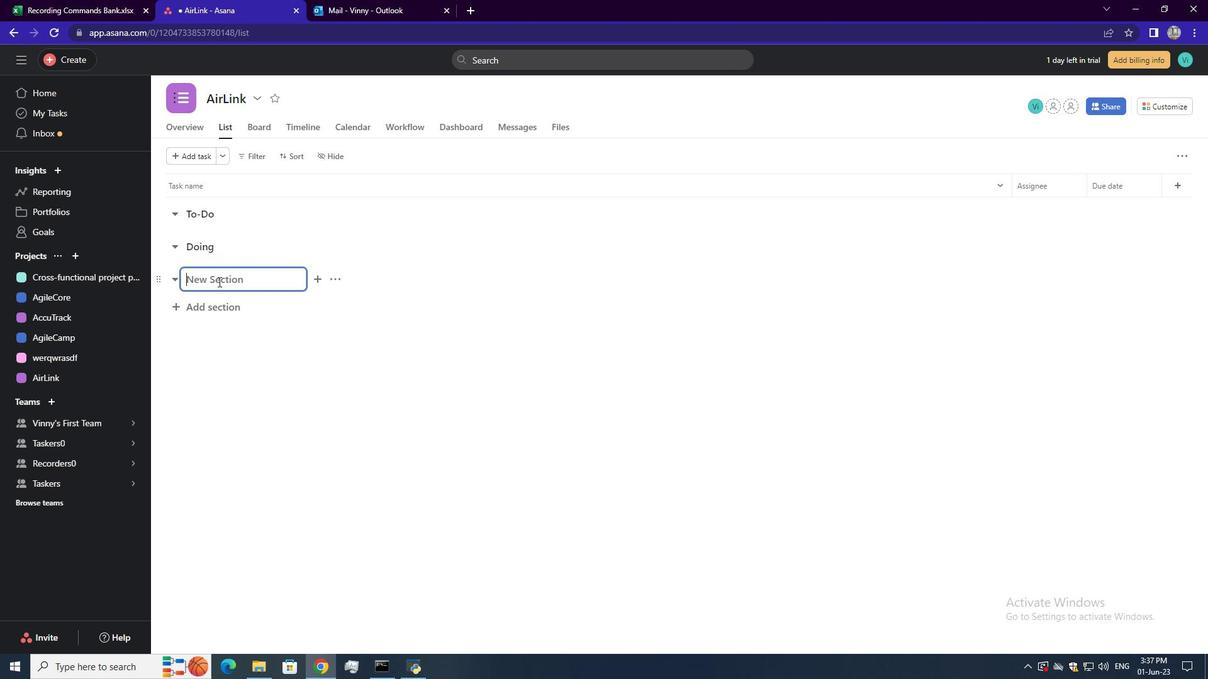 
Action: Mouse pressed left at (225, 279)
Screenshot: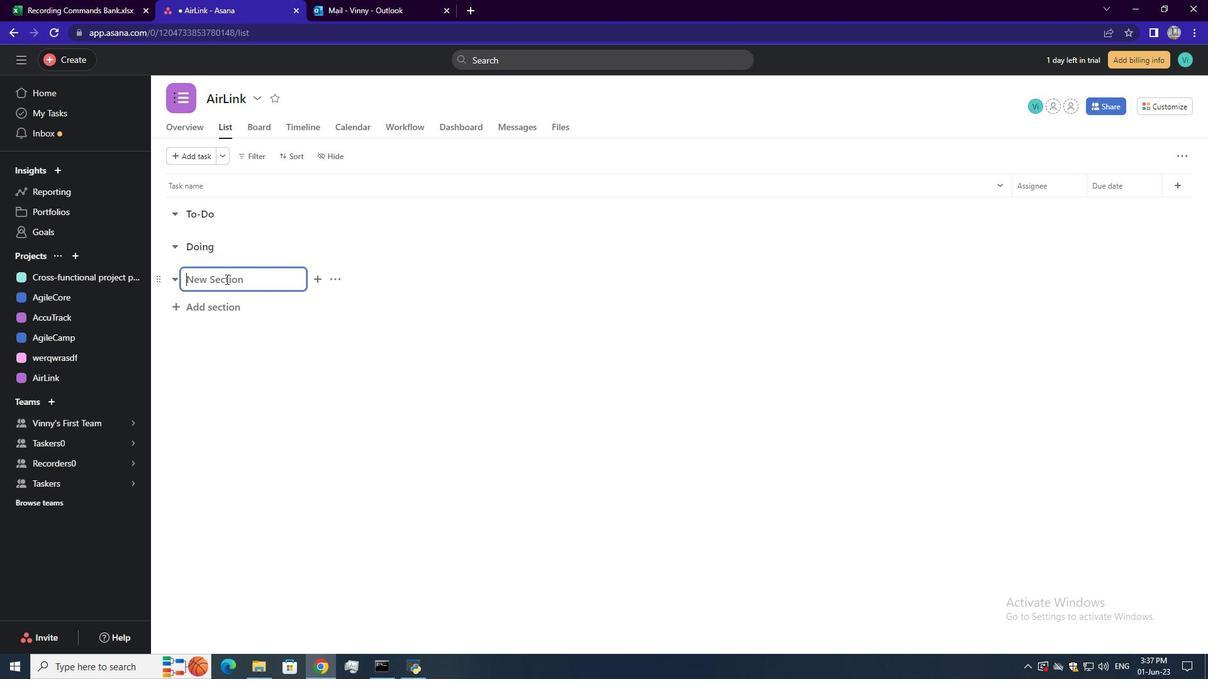 
Action: Key pressed <Key.shift><Key.shift><Key.shift><Key.shift><Key.shift>Done<Key.enter>
Screenshot: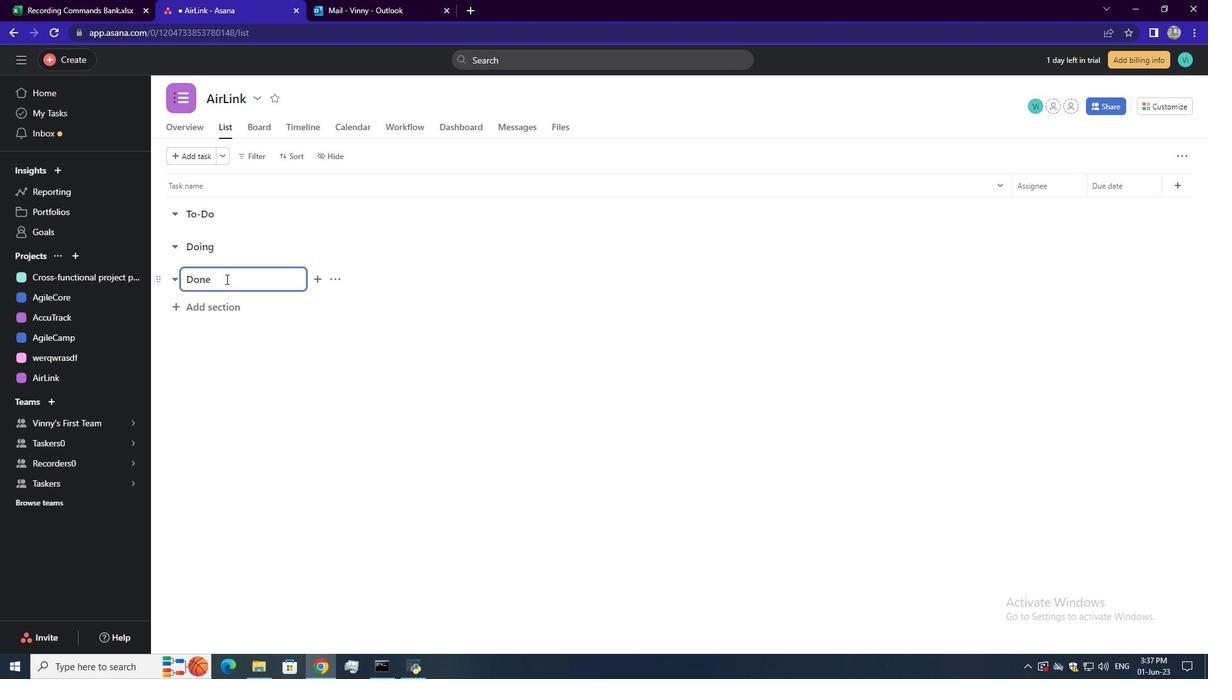 
